 Task: Look for space in Iperó, Brazil from 7th July, 2023 to 15th July, 2023 for 6 adults in price range Rs.15000 to Rs.20000. Place can be entire place with 3 bedrooms having 3 beds and 3 bathrooms. Property type can be house, flat, guest house. Booking option can be shelf check-in. Required host language is Spanish.
Action: Key pressed i<Key.caps_lock>pero,<Key.space><Key.caps_lock>b<Key.caps_lock>razil<Key.enter>
Screenshot: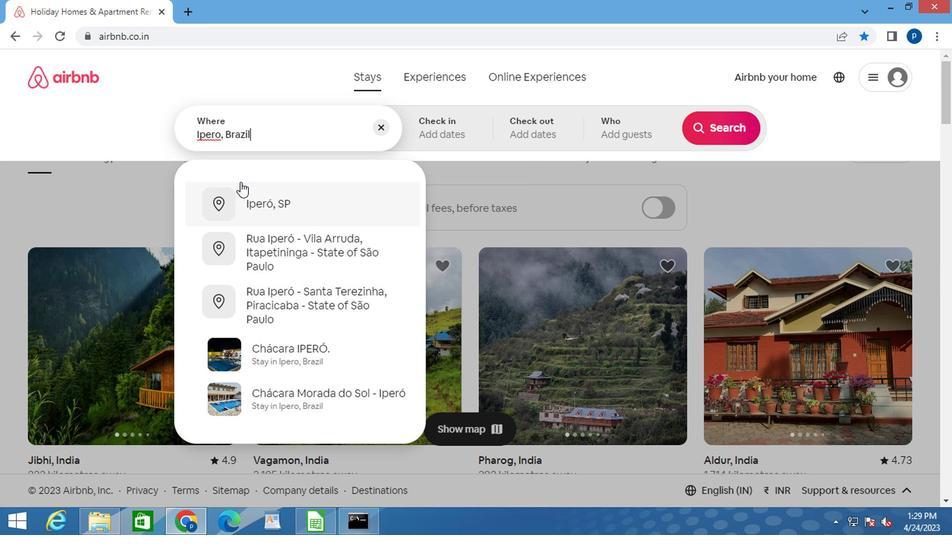 
Action: Mouse moved to (709, 239)
Screenshot: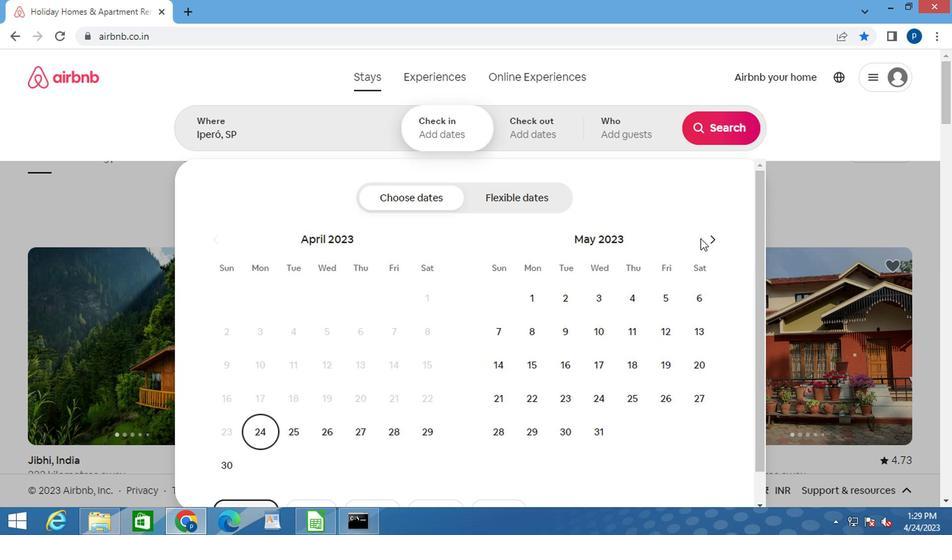 
Action: Mouse pressed left at (709, 239)
Screenshot: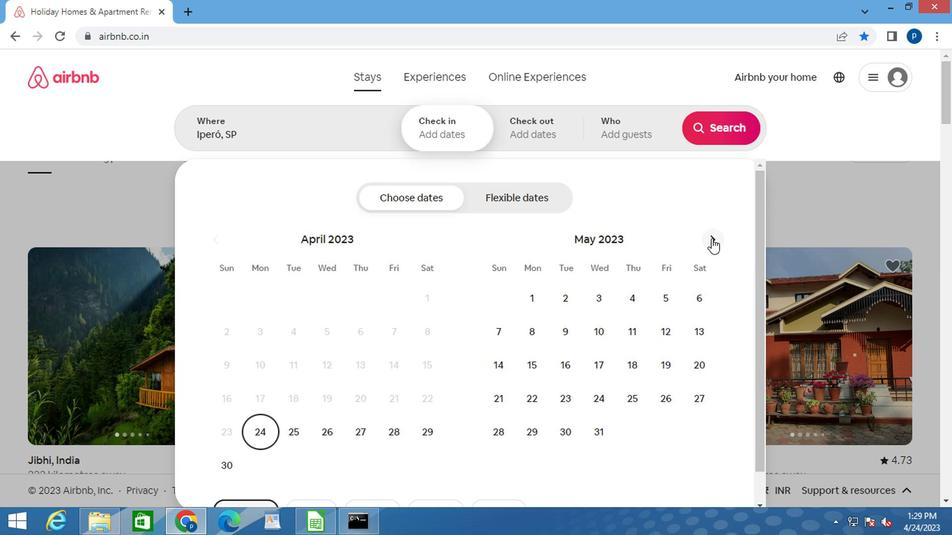 
Action: Mouse moved to (711, 247)
Screenshot: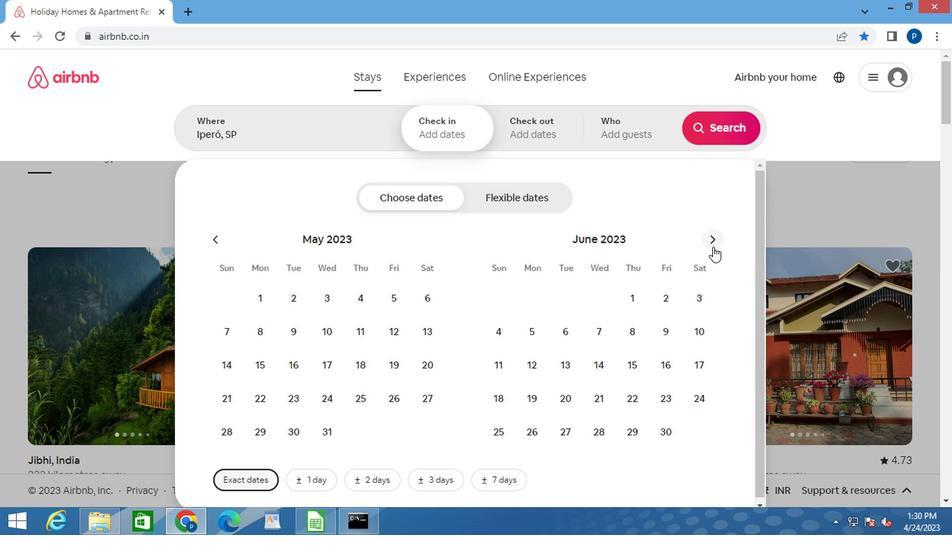 
Action: Mouse pressed left at (711, 247)
Screenshot: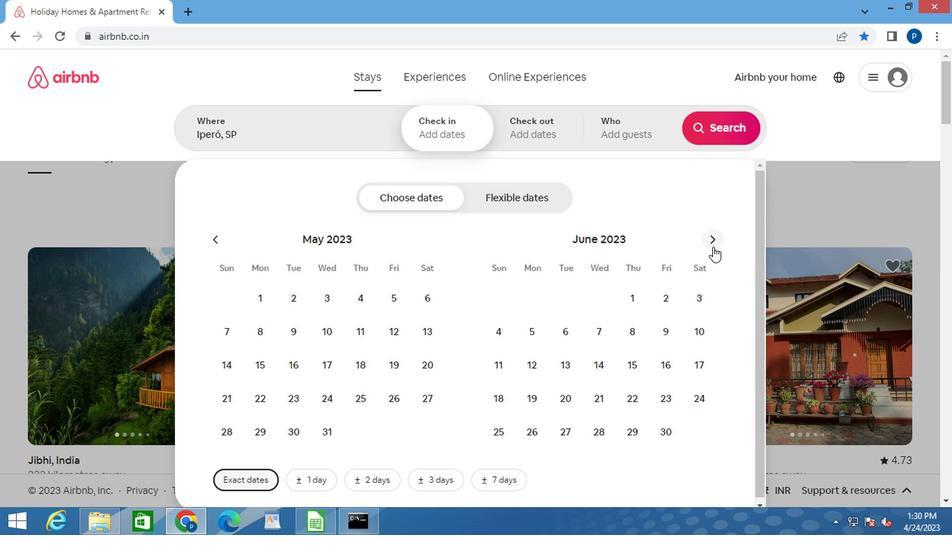 
Action: Mouse moved to (656, 335)
Screenshot: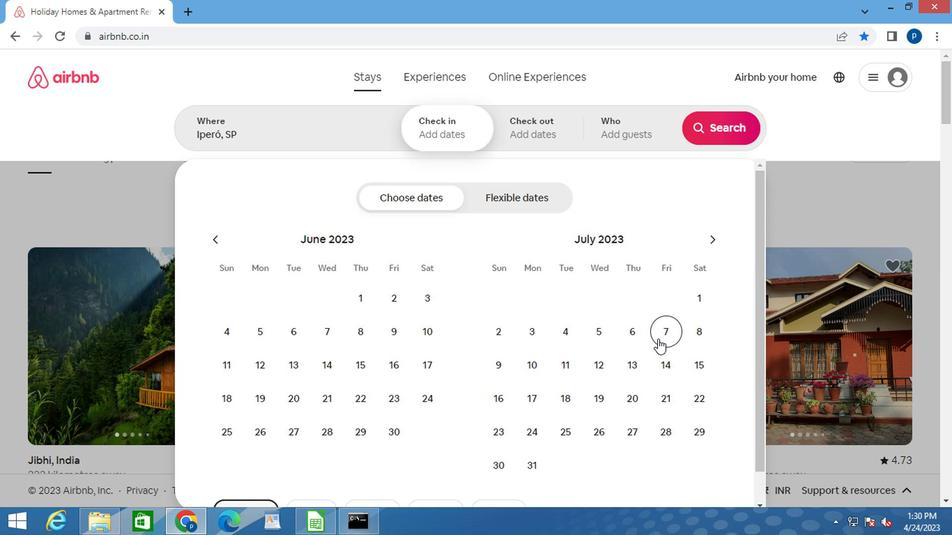 
Action: Mouse pressed left at (656, 335)
Screenshot: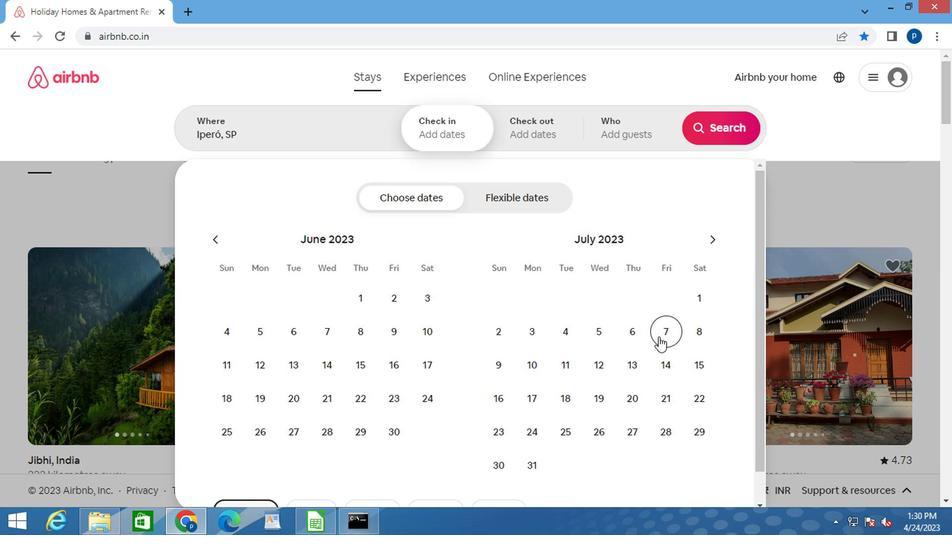 
Action: Mouse moved to (688, 359)
Screenshot: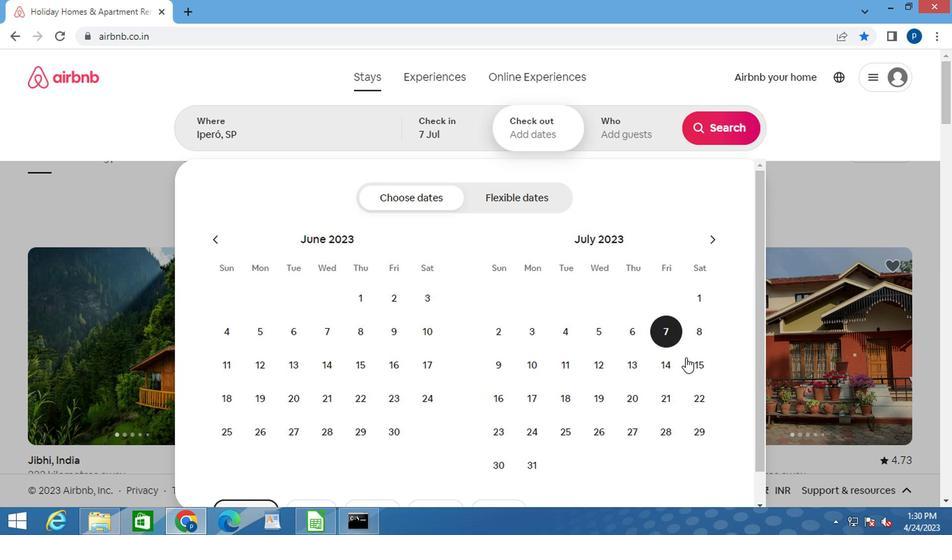 
Action: Mouse pressed left at (688, 359)
Screenshot: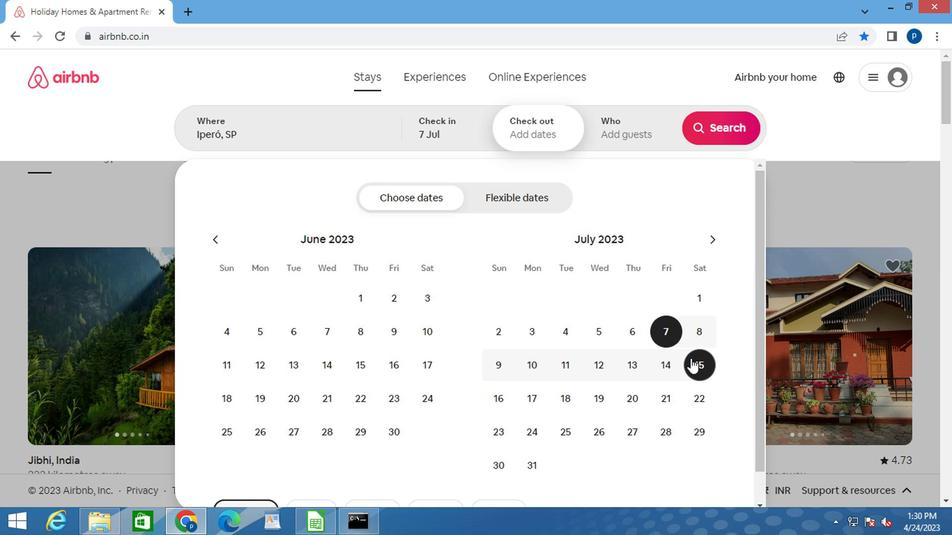 
Action: Mouse moved to (618, 141)
Screenshot: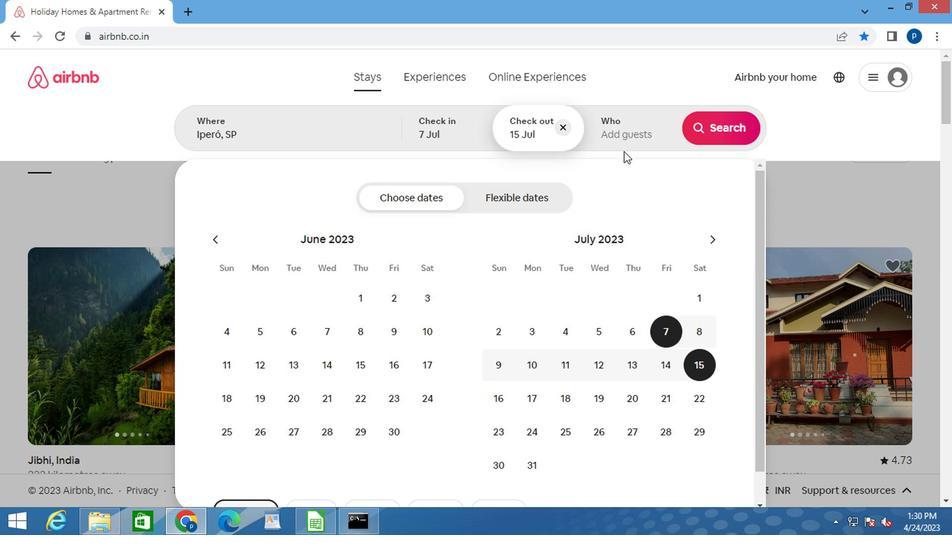 
Action: Mouse pressed left at (618, 141)
Screenshot: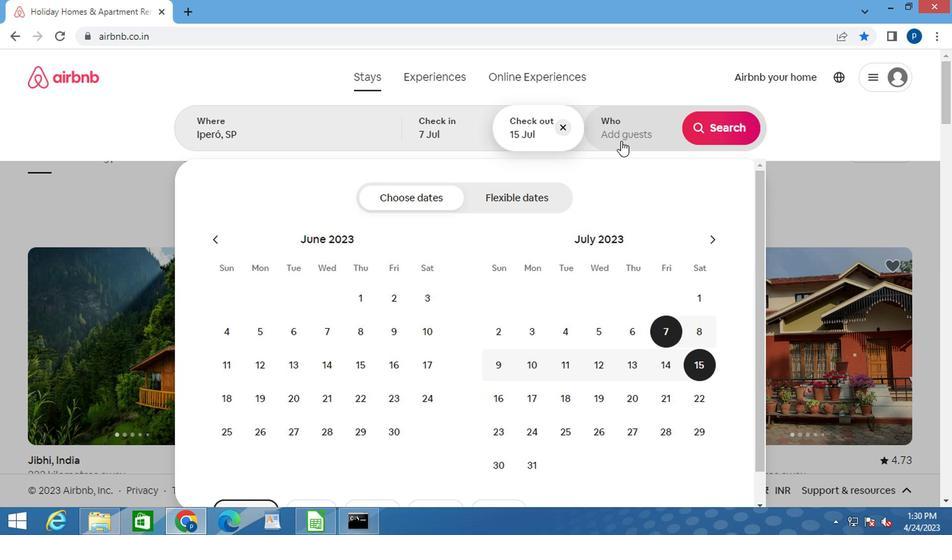 
Action: Mouse moved to (728, 197)
Screenshot: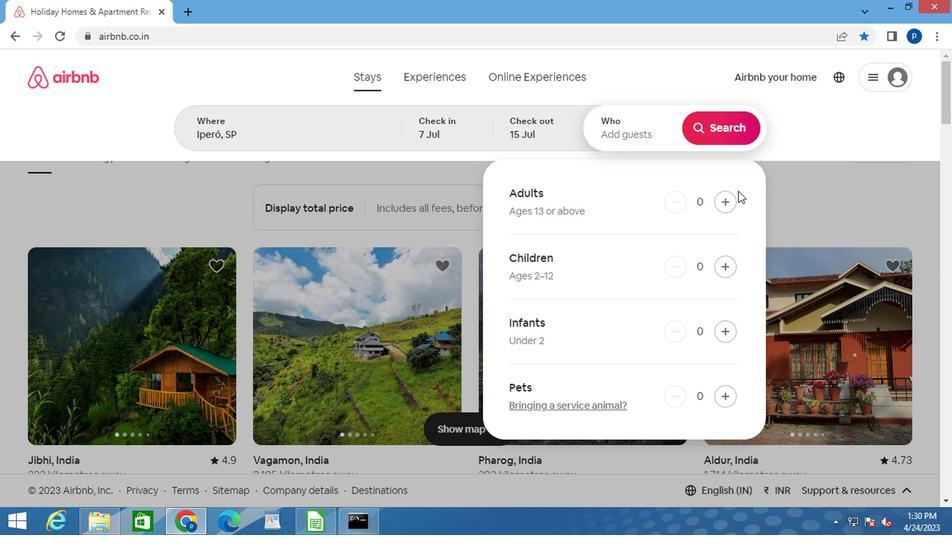 
Action: Mouse pressed left at (728, 197)
Screenshot: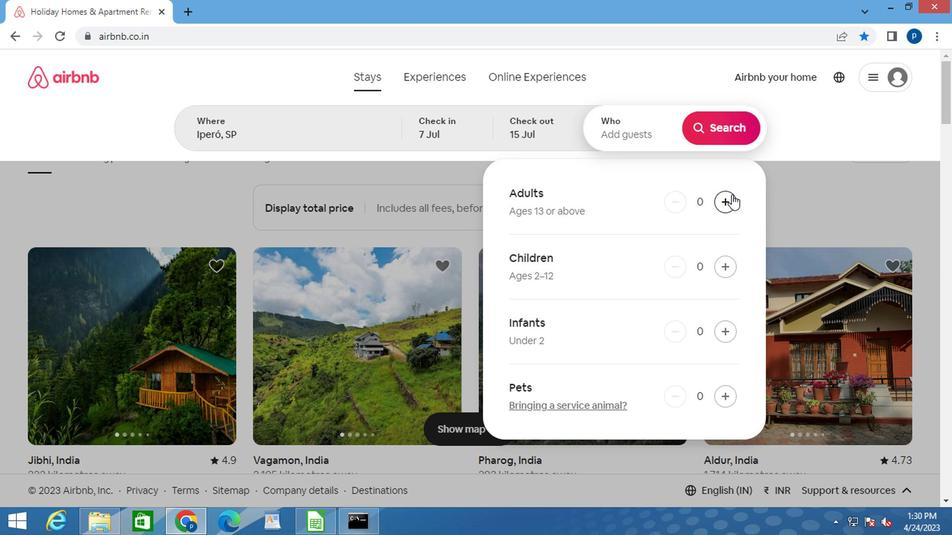 
Action: Mouse pressed left at (728, 197)
Screenshot: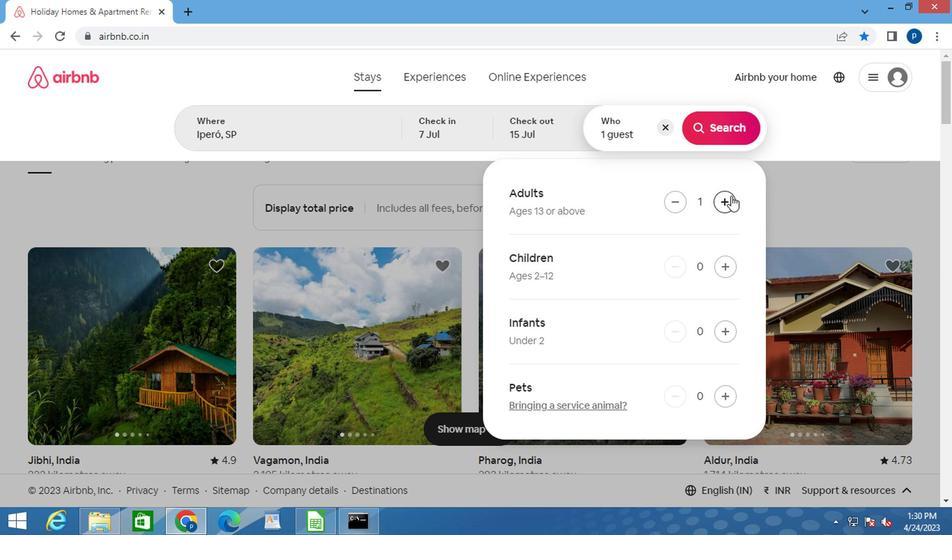 
Action: Mouse pressed left at (728, 197)
Screenshot: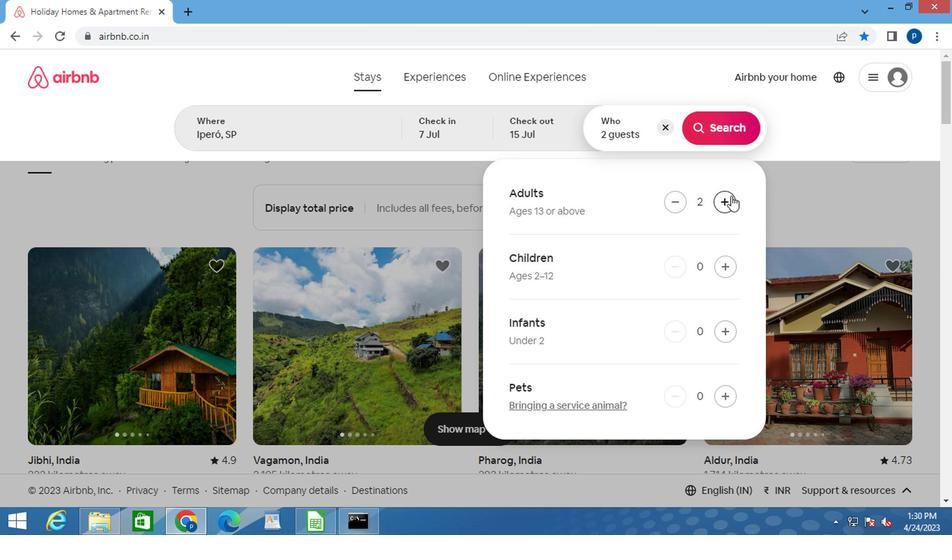 
Action: Mouse pressed left at (728, 197)
Screenshot: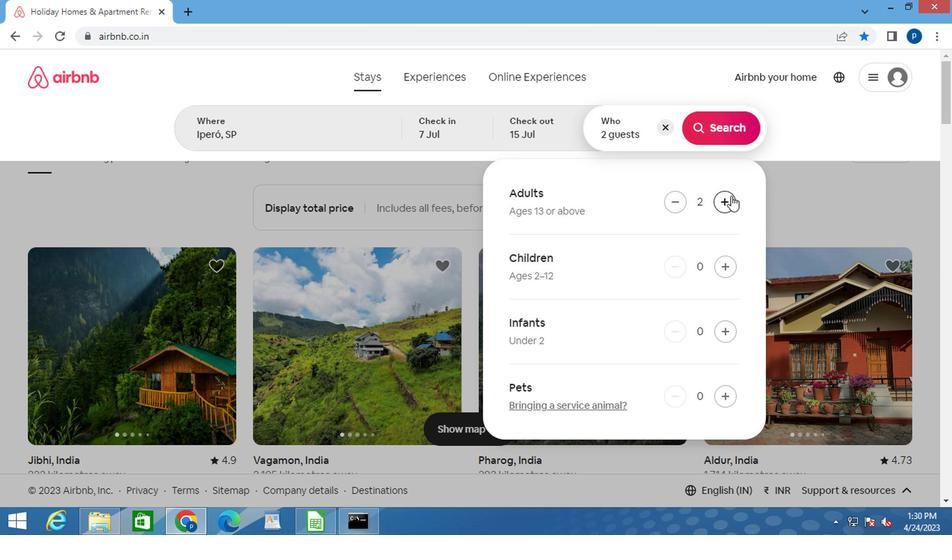
Action: Mouse pressed left at (728, 197)
Screenshot: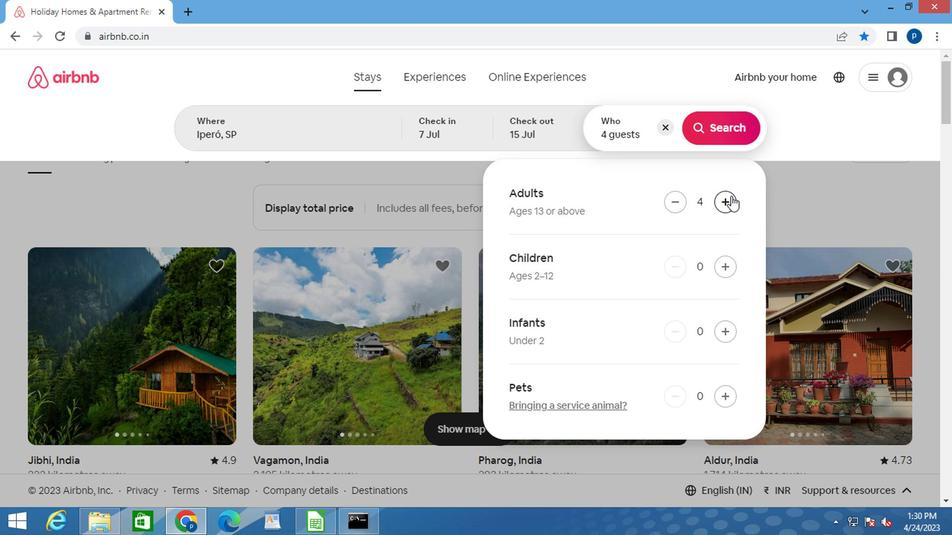 
Action: Mouse pressed left at (728, 197)
Screenshot: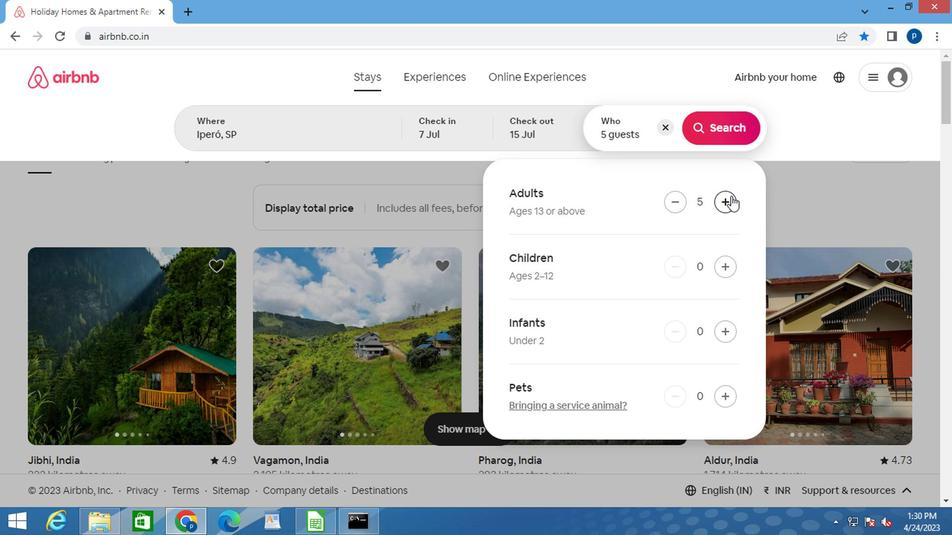 
Action: Mouse moved to (719, 130)
Screenshot: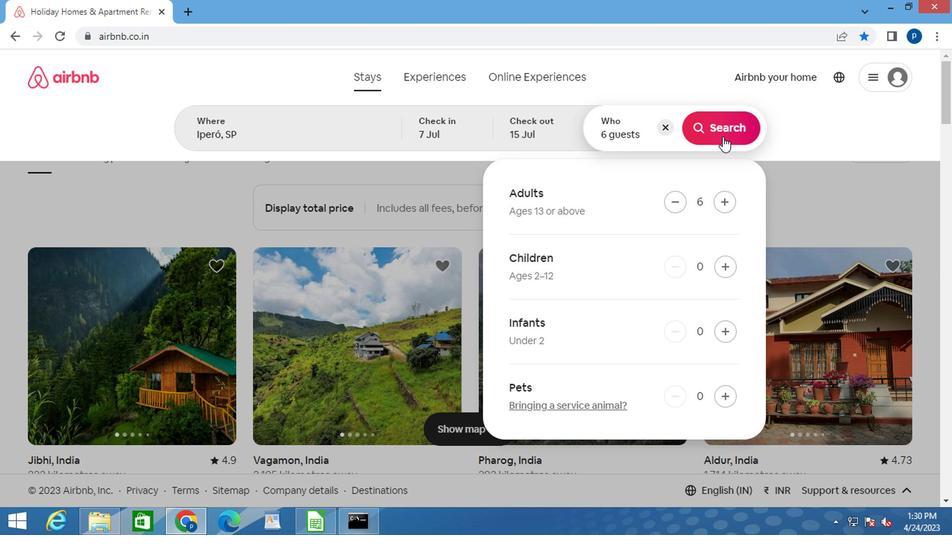
Action: Mouse pressed left at (719, 130)
Screenshot: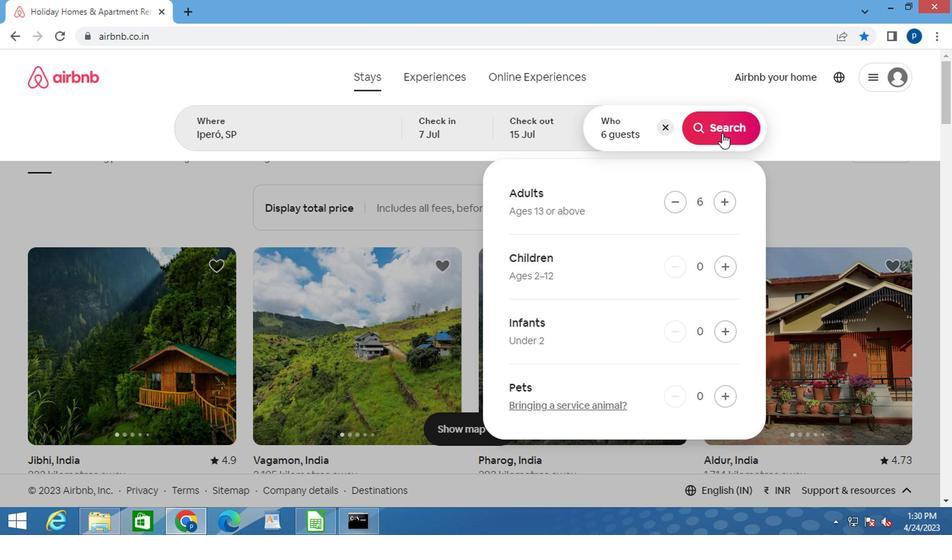 
Action: Mouse moved to (875, 137)
Screenshot: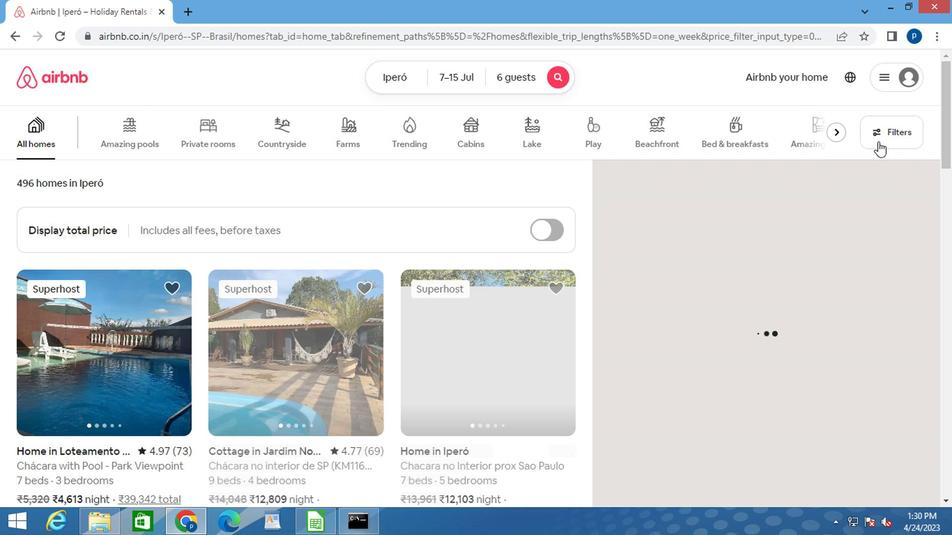 
Action: Mouse pressed left at (875, 137)
Screenshot: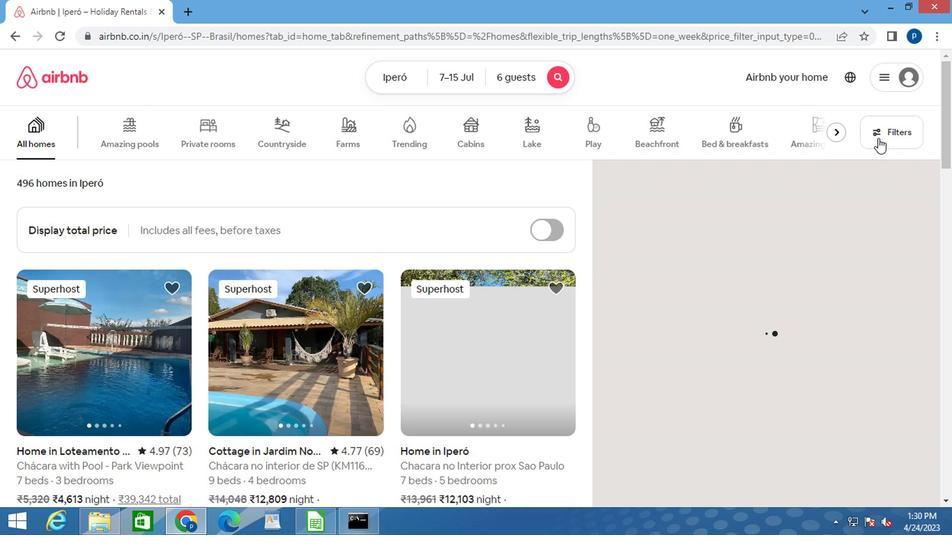
Action: Mouse moved to (273, 303)
Screenshot: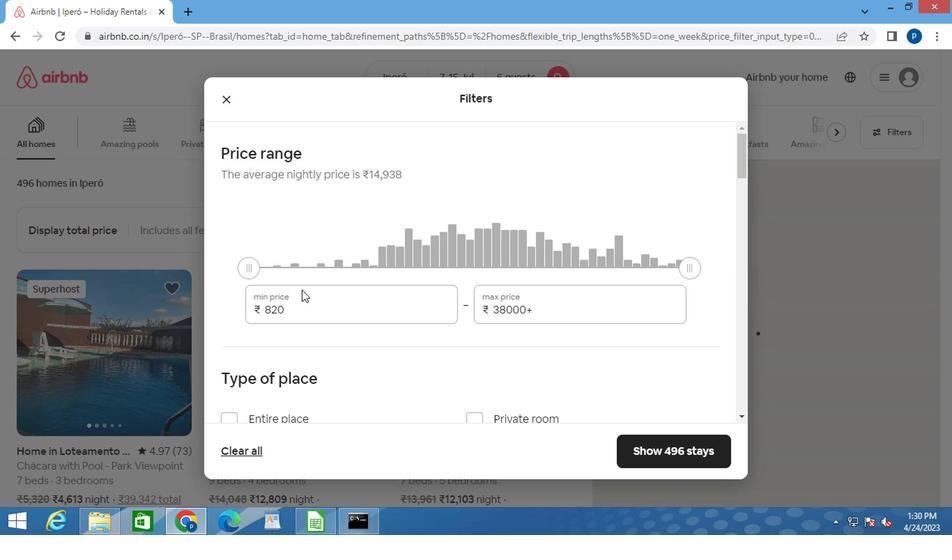 
Action: Mouse pressed left at (273, 303)
Screenshot: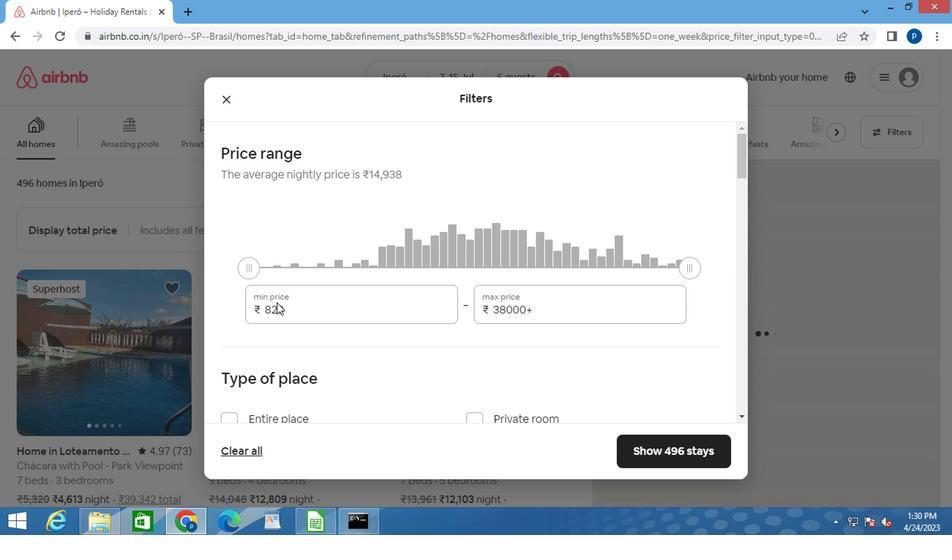 
Action: Mouse pressed left at (273, 303)
Screenshot: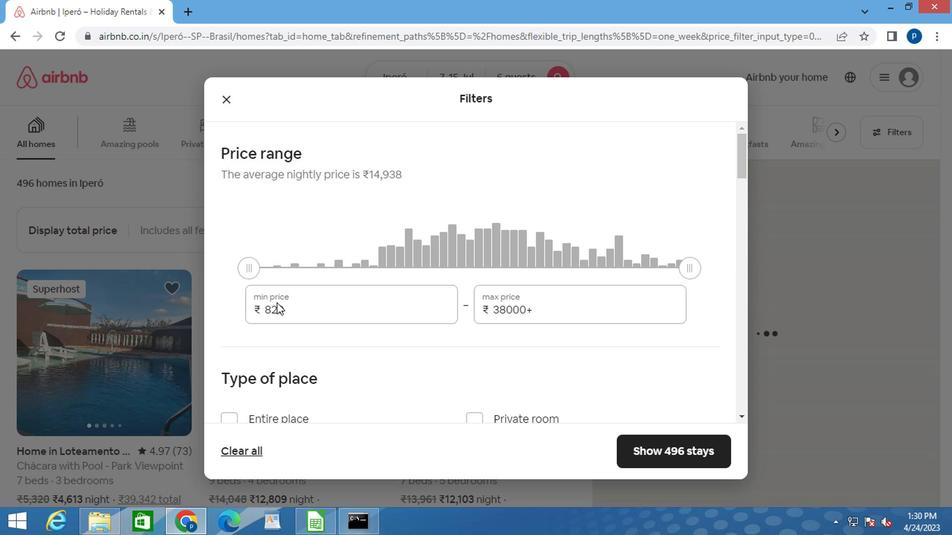
Action: Mouse pressed left at (273, 303)
Screenshot: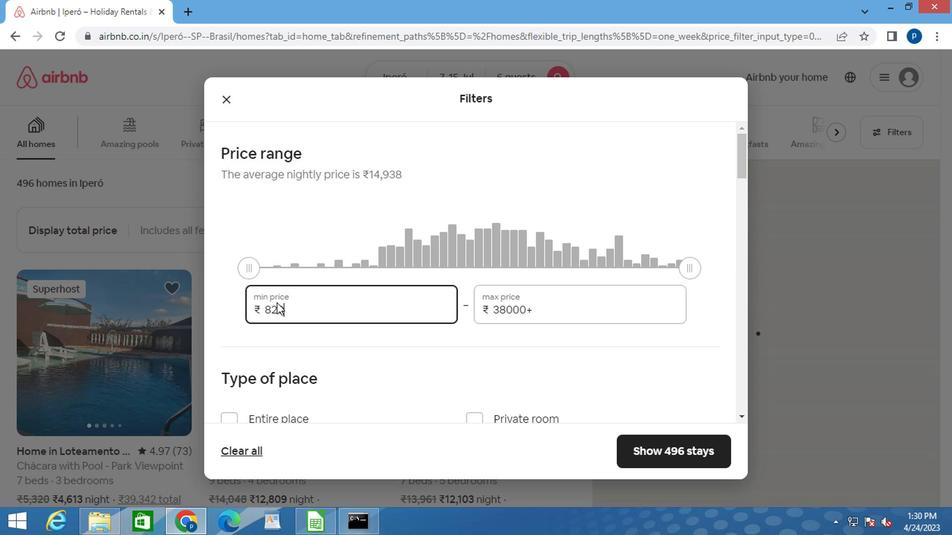 
Action: Mouse moved to (276, 311)
Screenshot: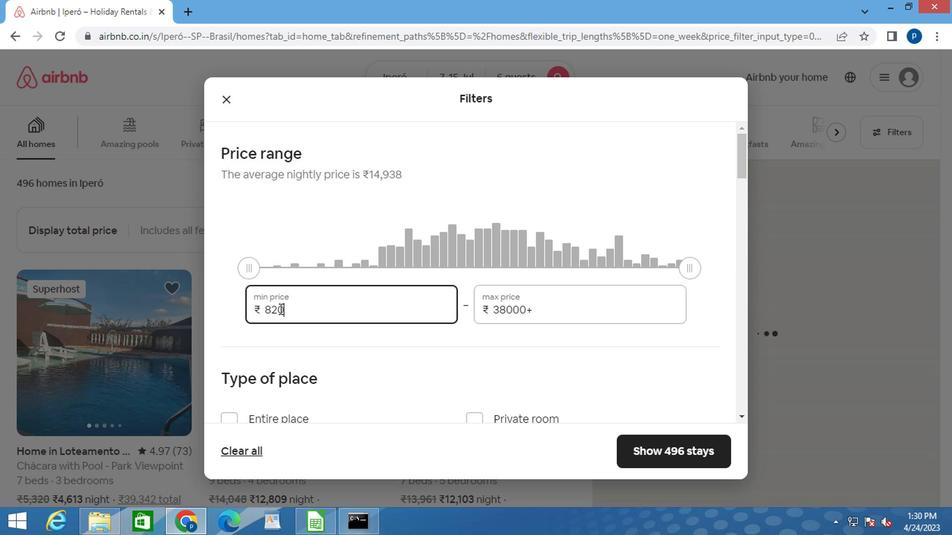 
Action: Mouse pressed left at (276, 311)
Screenshot: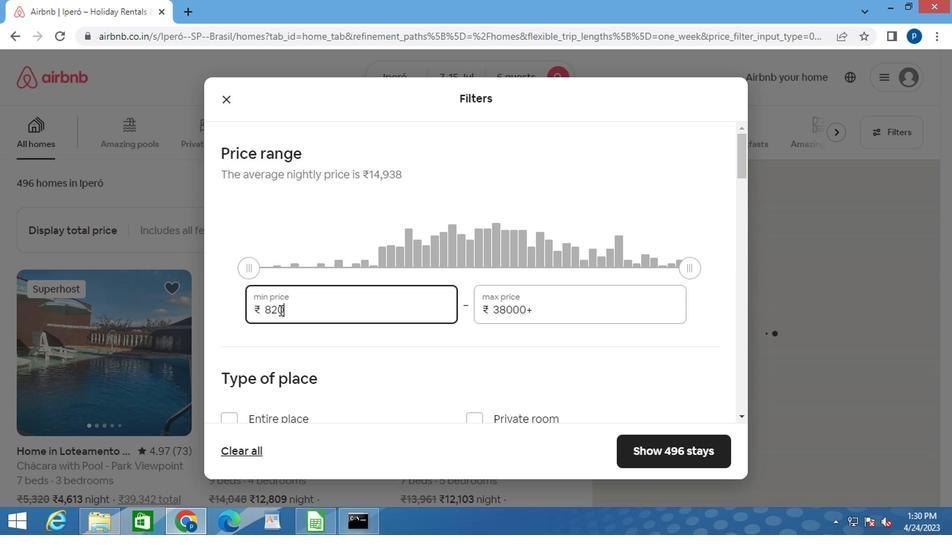 
Action: Mouse pressed left at (276, 311)
Screenshot: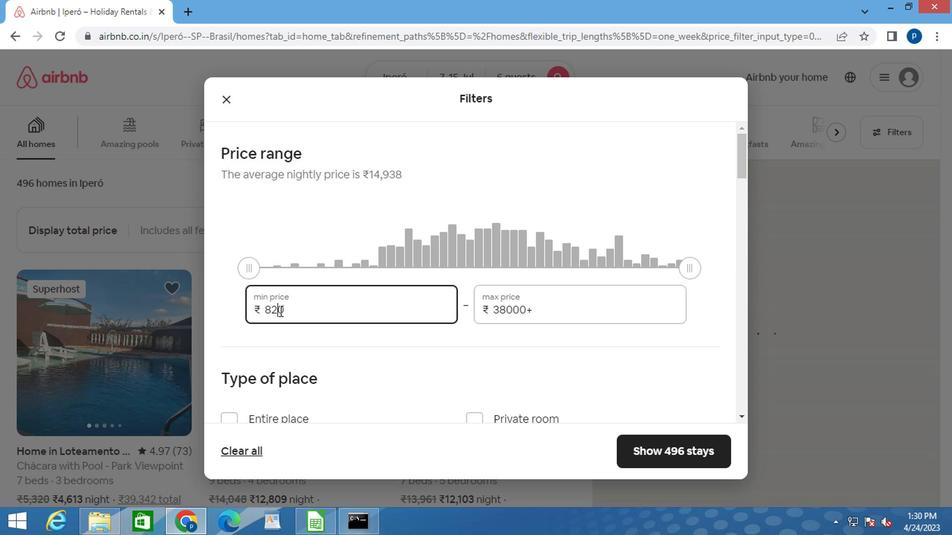 
Action: Key pressed 15000<Key.tab>20000
Screenshot: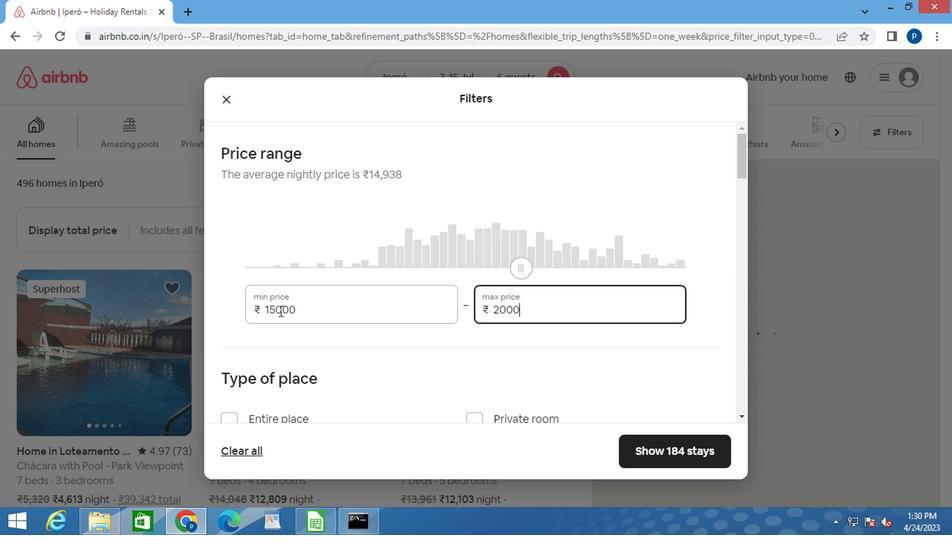 
Action: Mouse moved to (357, 358)
Screenshot: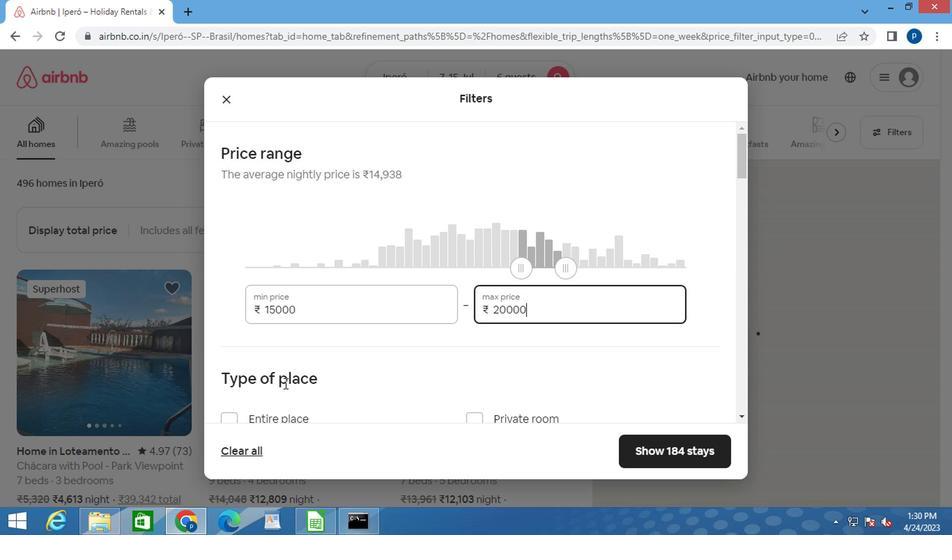 
Action: Mouse scrolled (357, 358) with delta (0, 0)
Screenshot: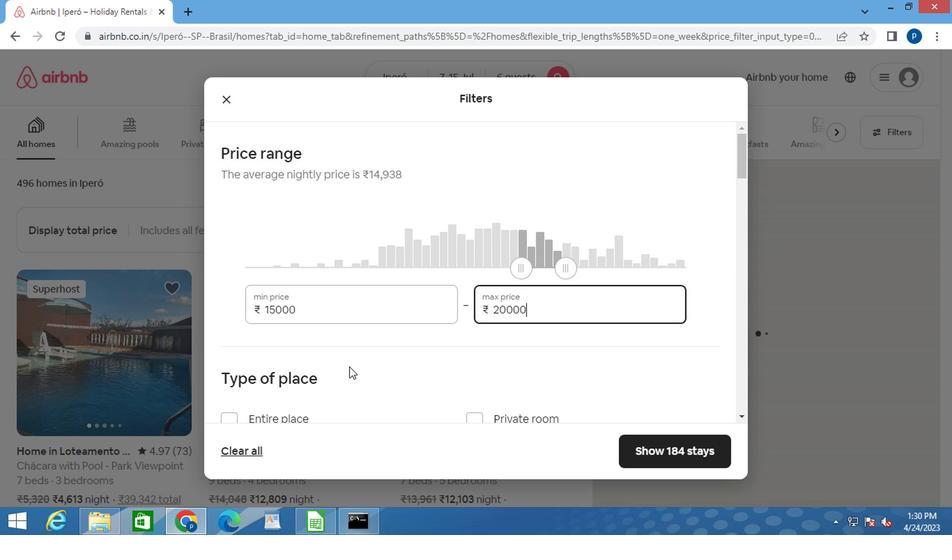 
Action: Mouse moved to (341, 344)
Screenshot: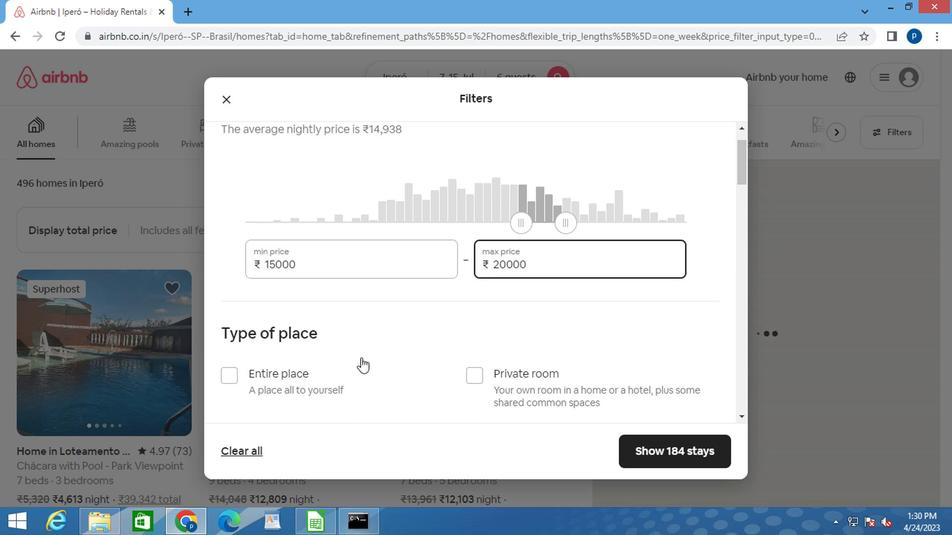 
Action: Mouse scrolled (341, 343) with delta (0, 0)
Screenshot: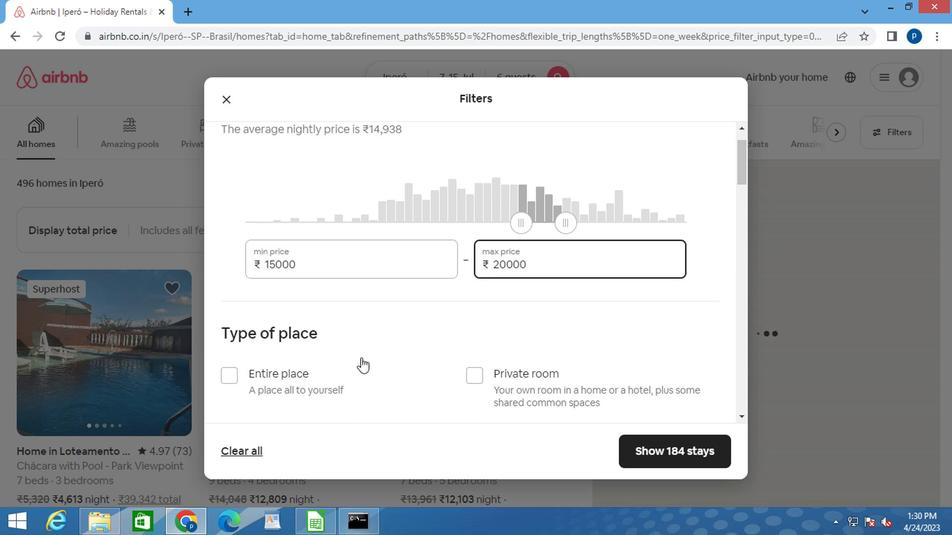 
Action: Mouse moved to (227, 281)
Screenshot: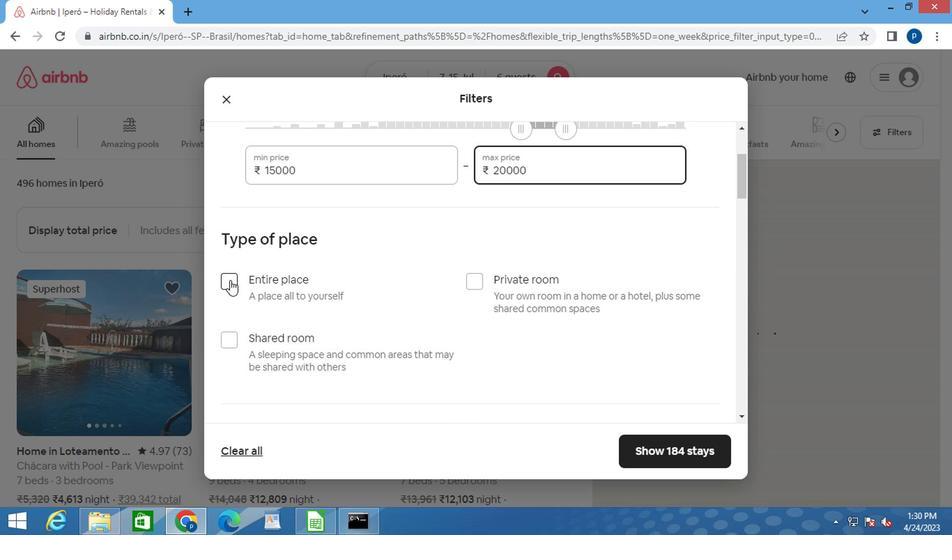 
Action: Mouse pressed left at (227, 281)
Screenshot: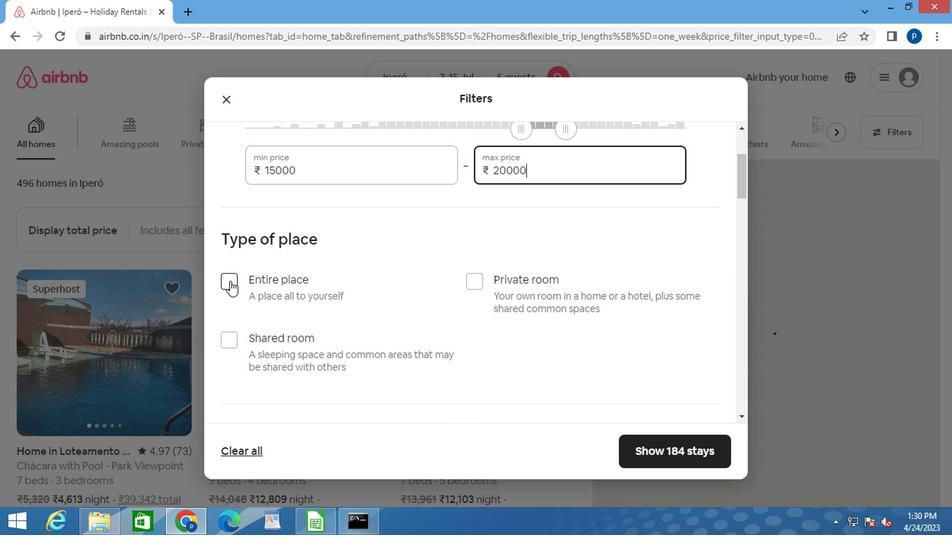 
Action: Mouse moved to (282, 295)
Screenshot: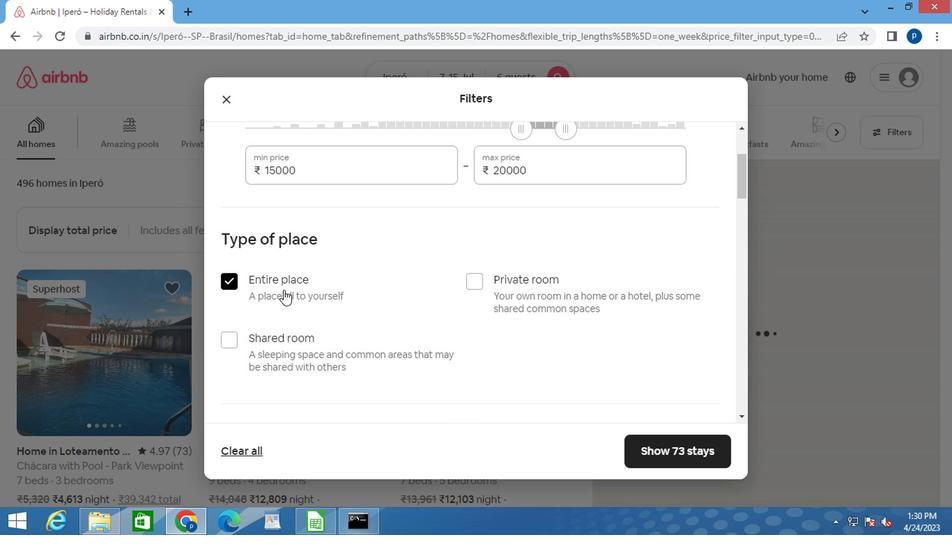 
Action: Mouse scrolled (282, 294) with delta (0, 0)
Screenshot: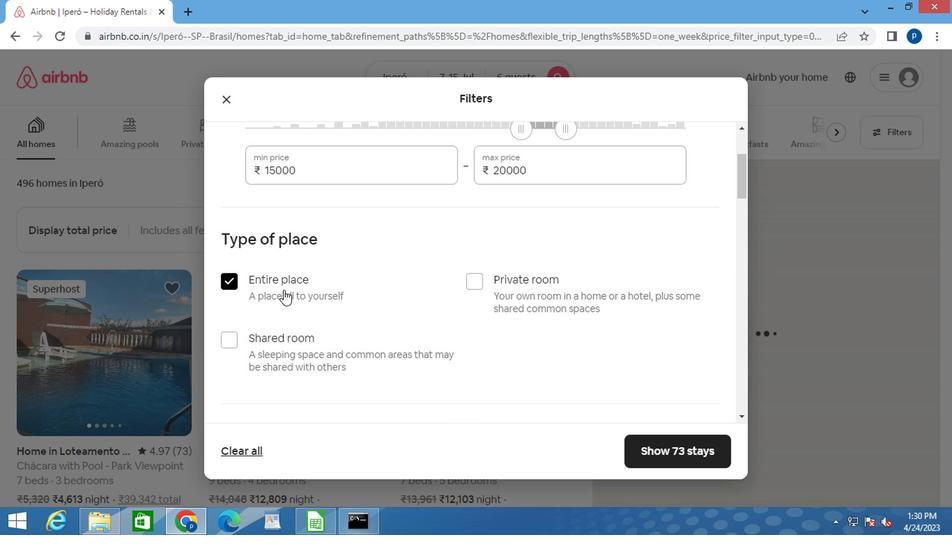 
Action: Mouse moved to (282, 297)
Screenshot: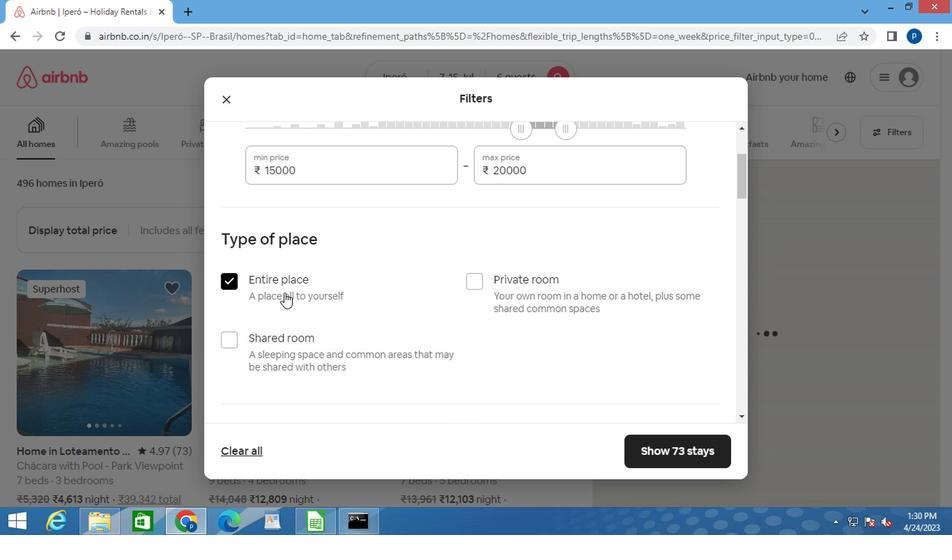 
Action: Mouse scrolled (282, 296) with delta (0, 0)
Screenshot: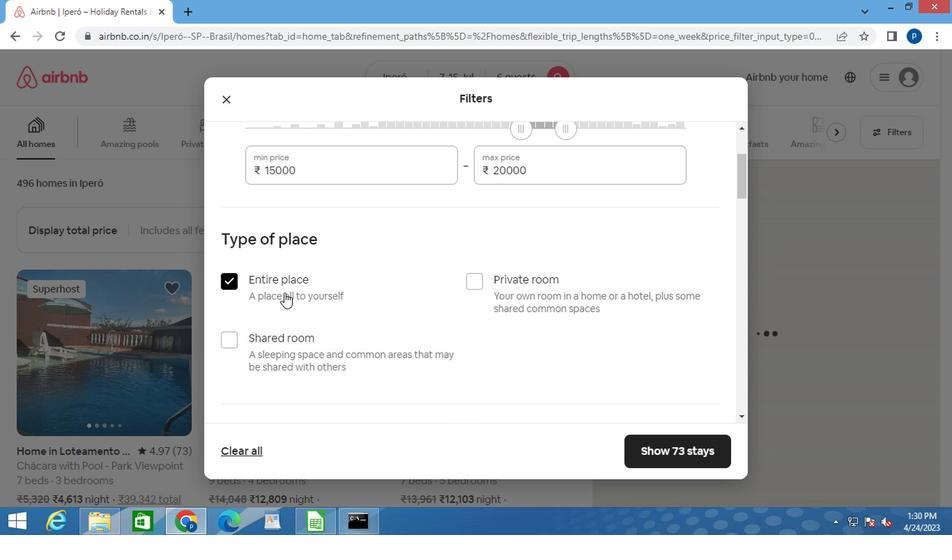
Action: Mouse moved to (402, 361)
Screenshot: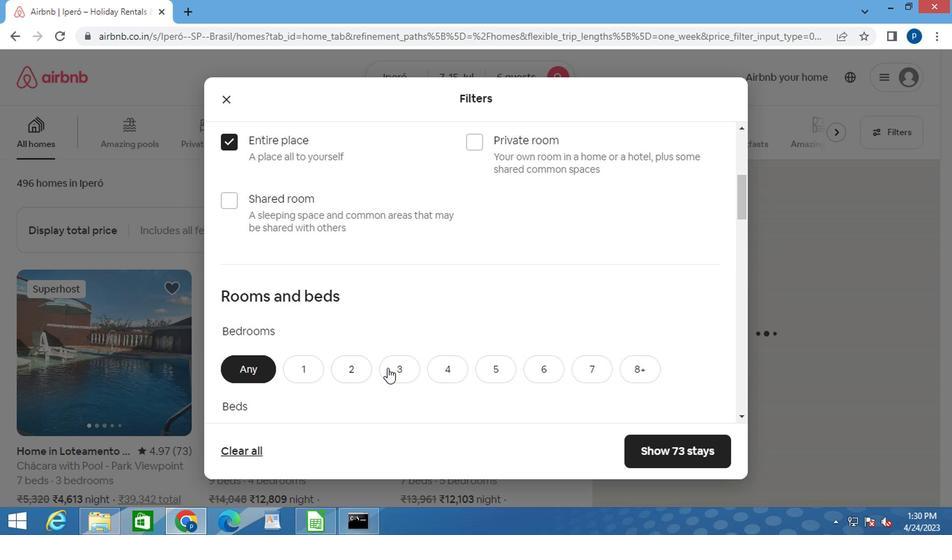 
Action: Mouse scrolled (402, 360) with delta (0, 0)
Screenshot: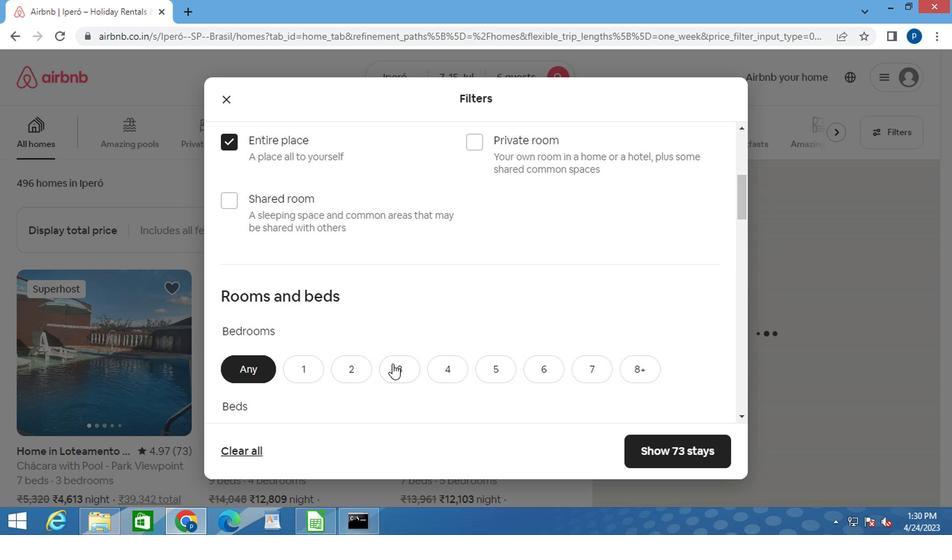 
Action: Mouse scrolled (402, 360) with delta (0, 0)
Screenshot: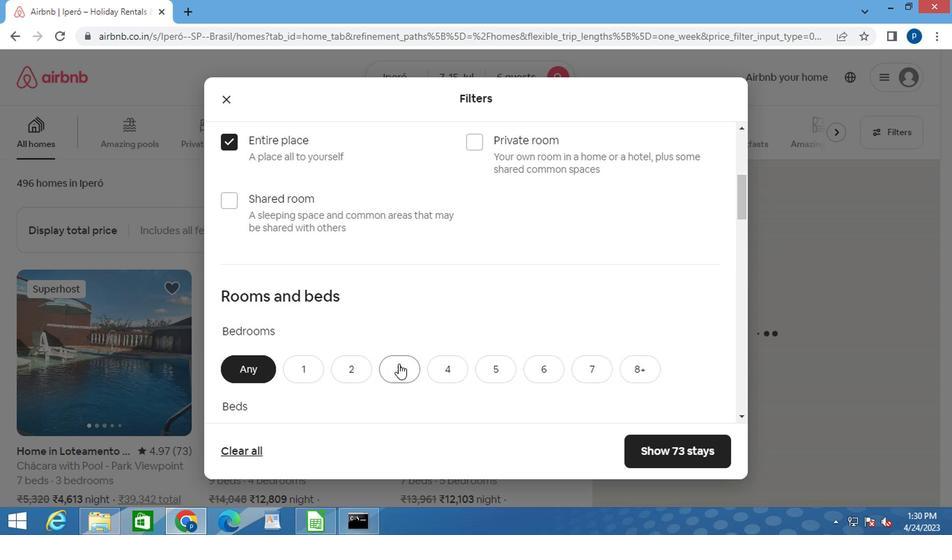 
Action: Mouse moved to (403, 358)
Screenshot: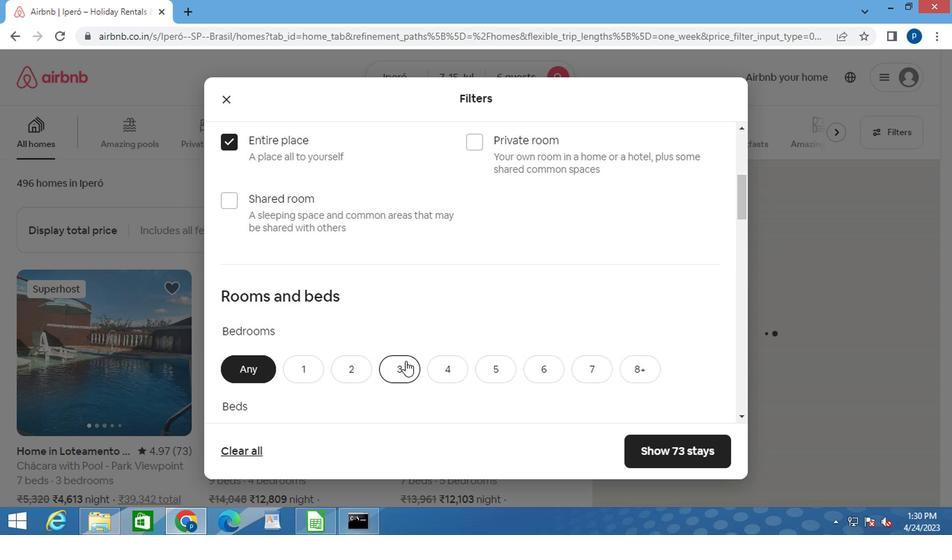 
Action: Mouse scrolled (403, 359) with delta (0, 0)
Screenshot: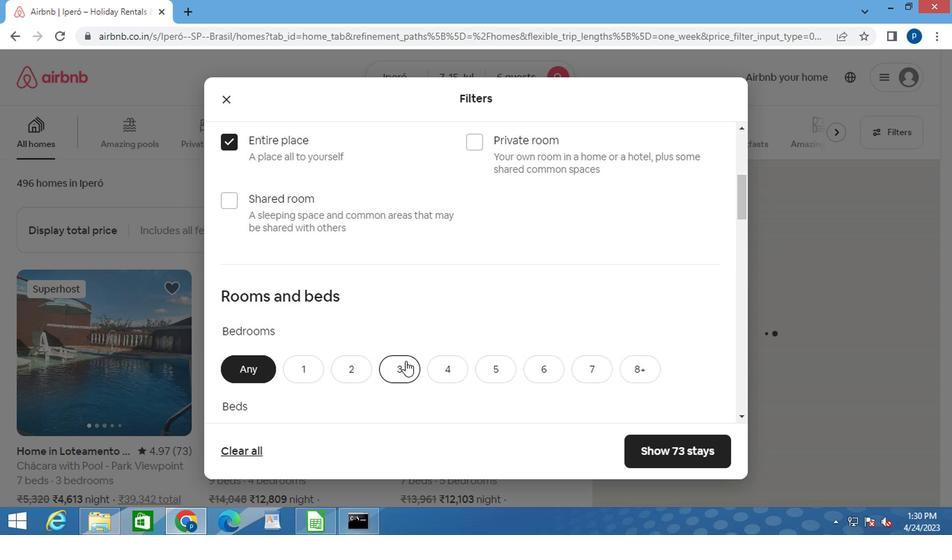
Action: Mouse moved to (400, 289)
Screenshot: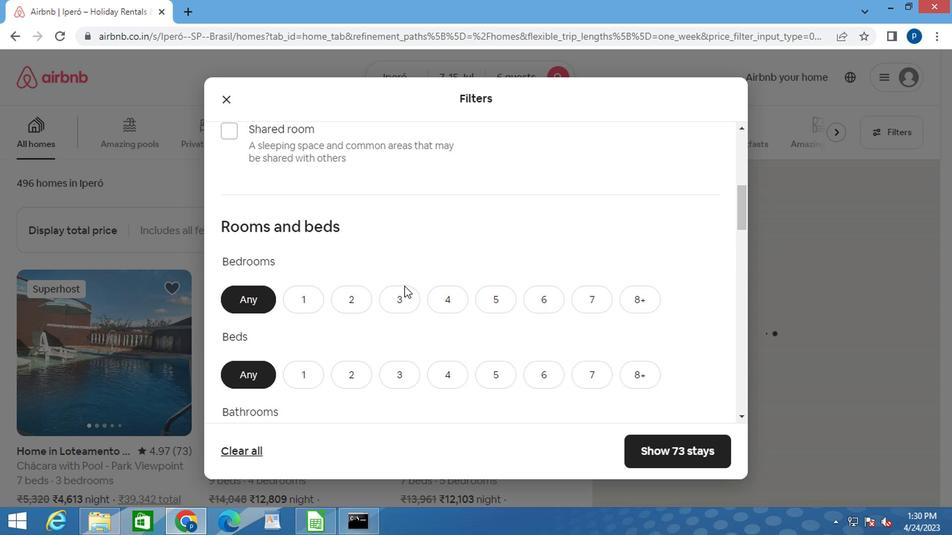 
Action: Mouse pressed left at (400, 289)
Screenshot: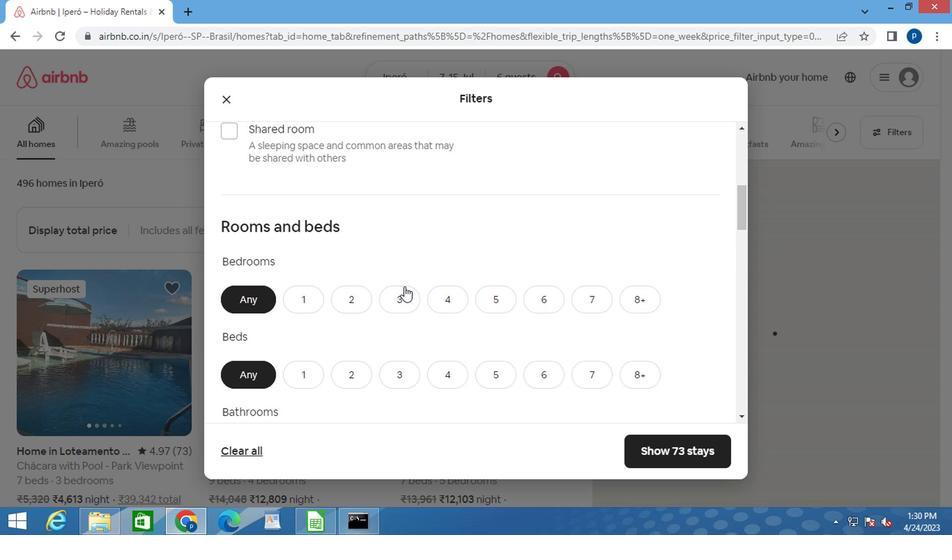 
Action: Mouse moved to (399, 289)
Screenshot: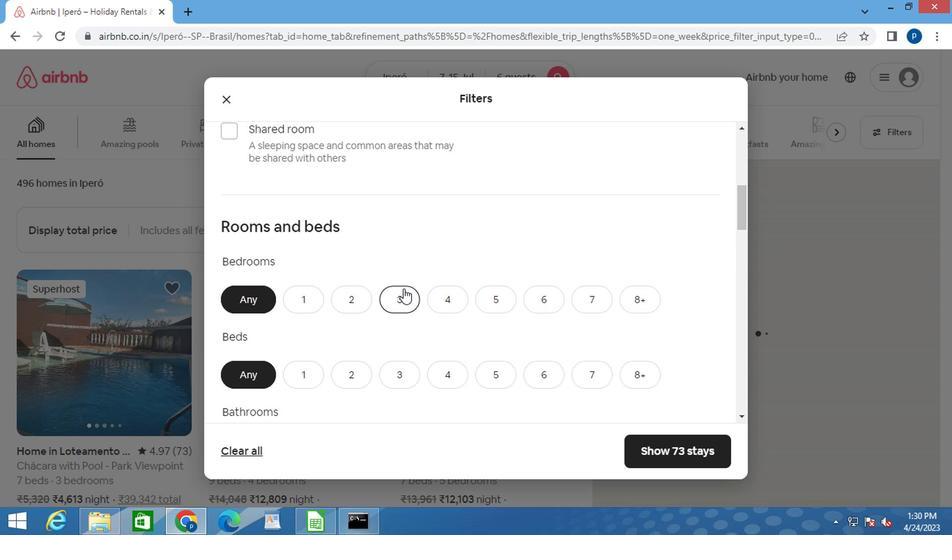 
Action: Mouse scrolled (399, 288) with delta (0, 0)
Screenshot: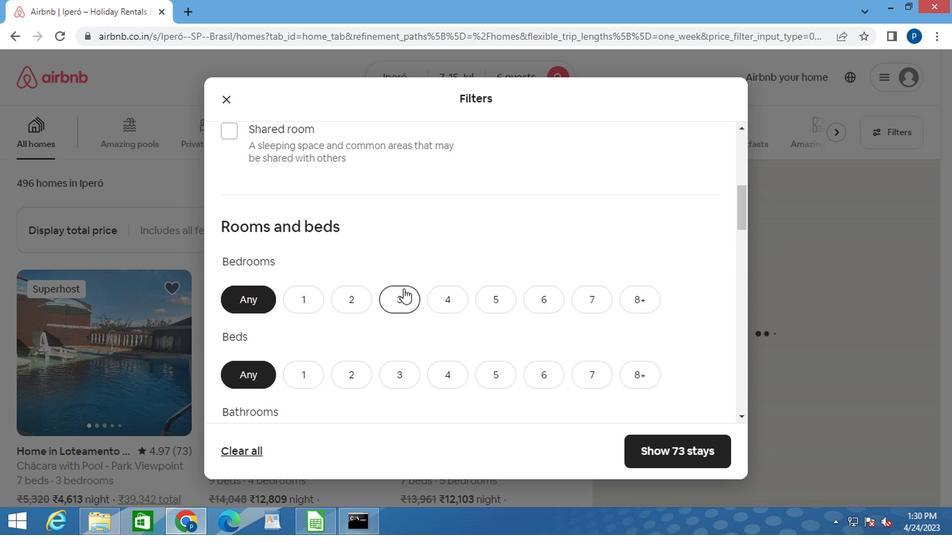 
Action: Mouse moved to (397, 296)
Screenshot: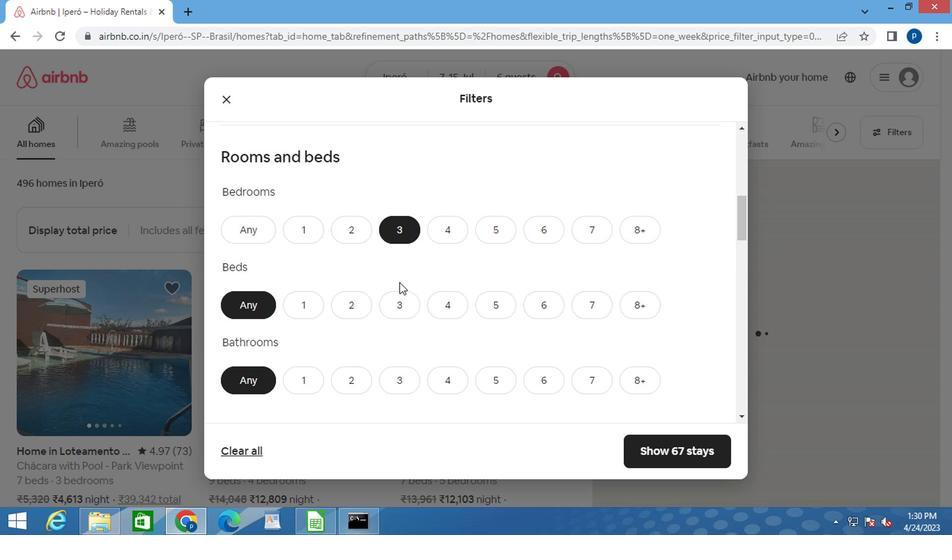 
Action: Mouse pressed left at (397, 296)
Screenshot: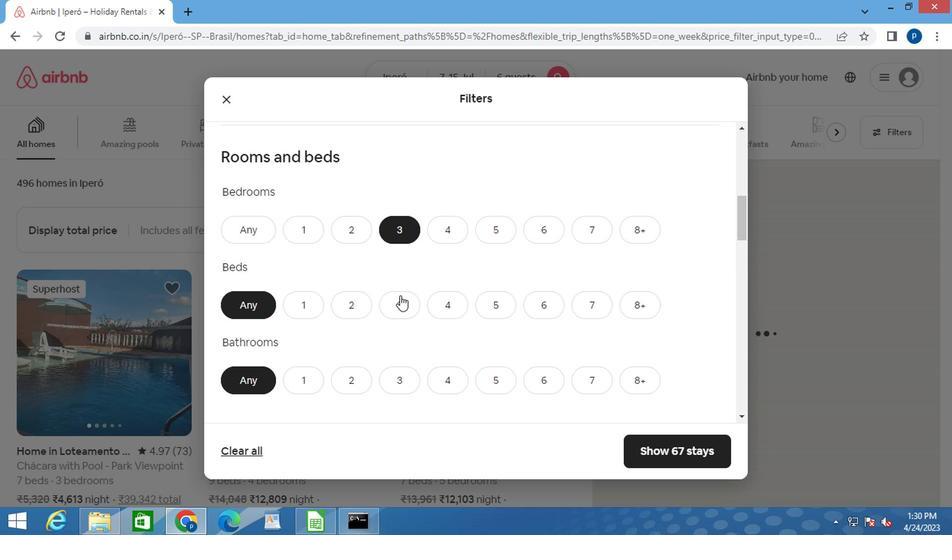 
Action: Mouse moved to (398, 297)
Screenshot: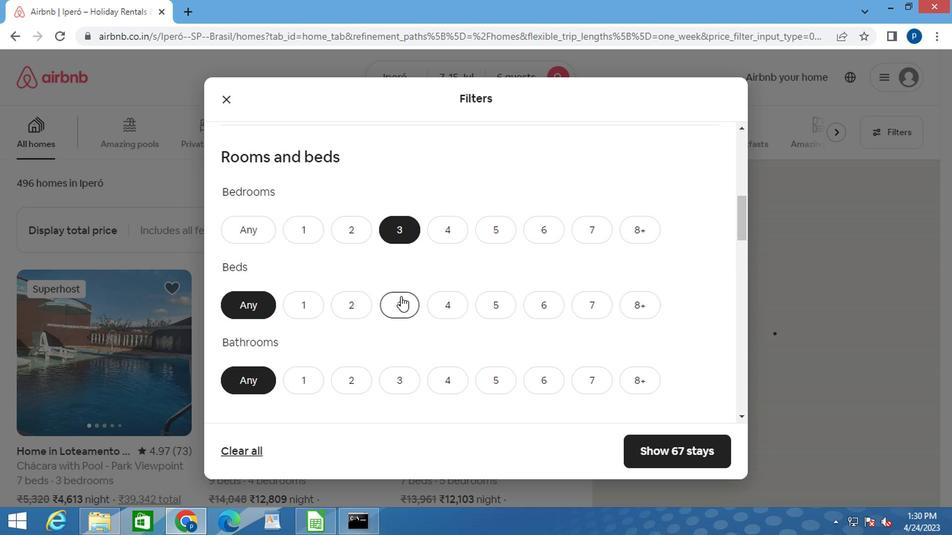 
Action: Mouse scrolled (398, 296) with delta (0, 0)
Screenshot: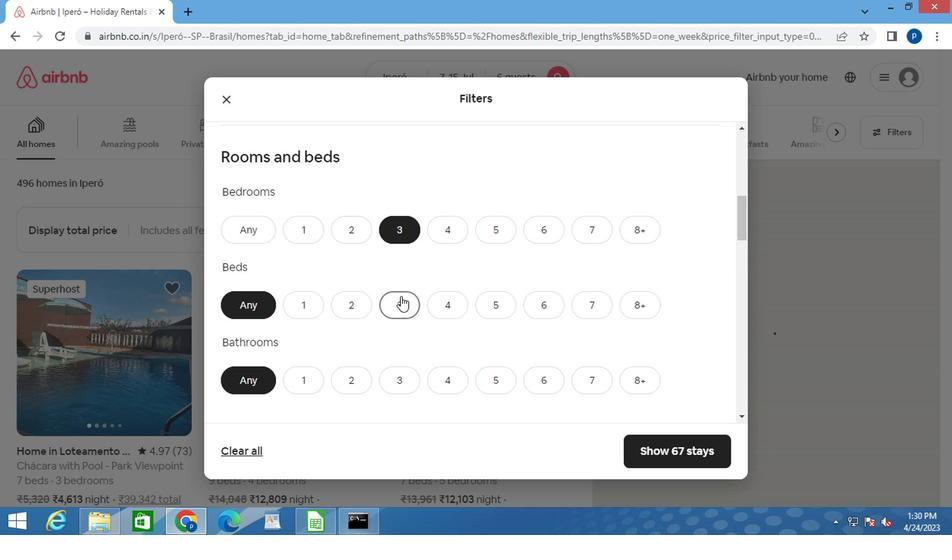 
Action: Mouse scrolled (398, 296) with delta (0, 0)
Screenshot: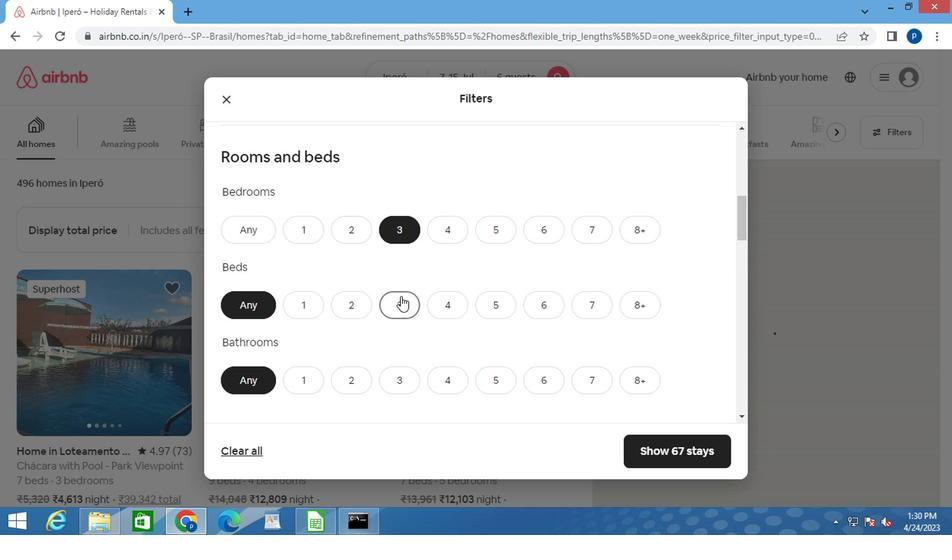 
Action: Mouse moved to (391, 244)
Screenshot: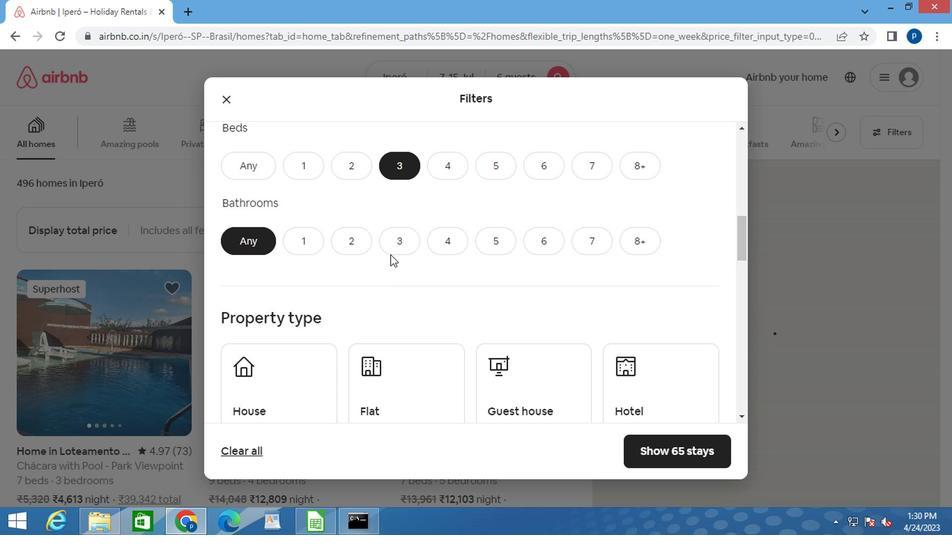 
Action: Mouse pressed left at (391, 244)
Screenshot: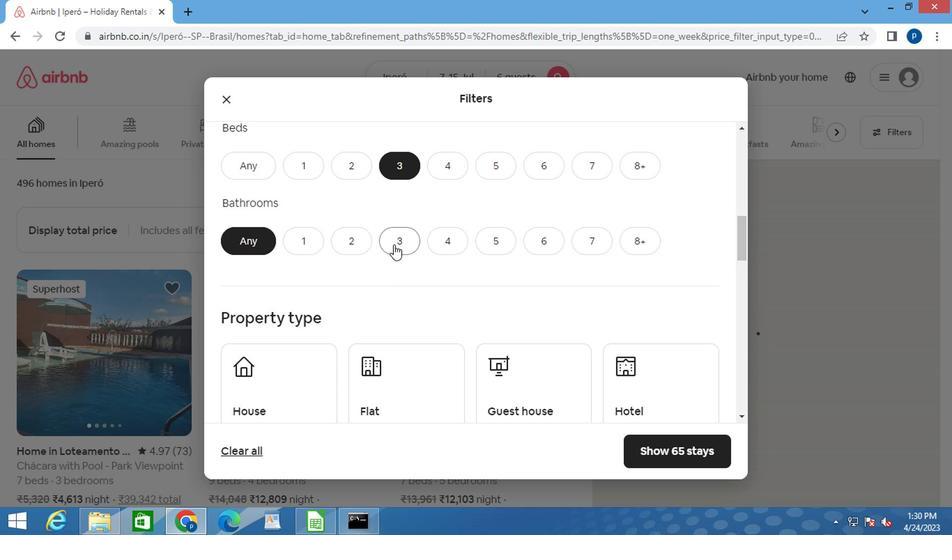 
Action: Mouse moved to (391, 243)
Screenshot: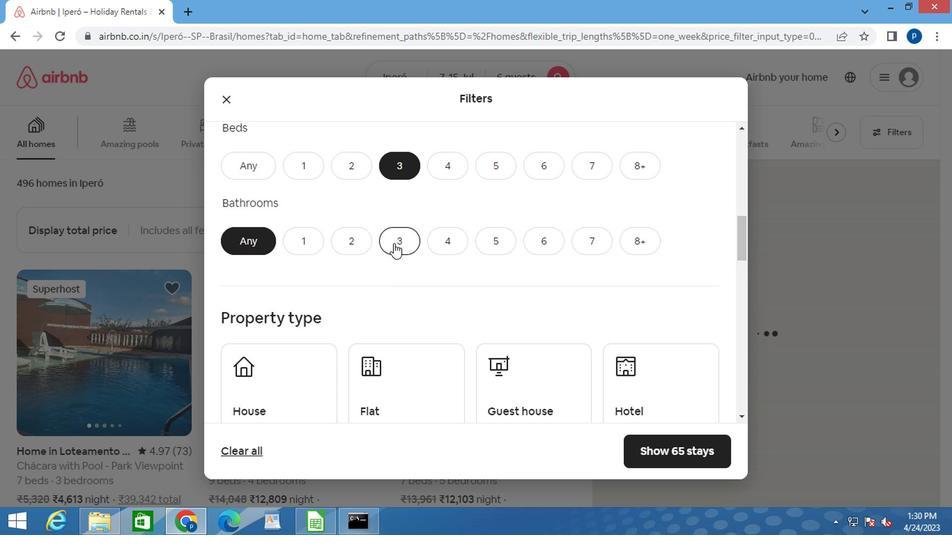 
Action: Mouse scrolled (391, 242) with delta (0, 0)
Screenshot: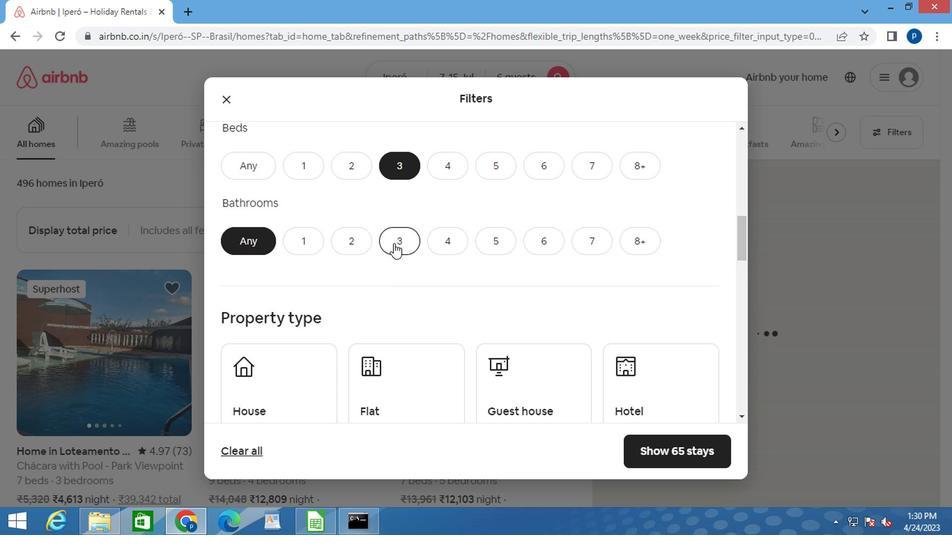 
Action: Mouse scrolled (391, 242) with delta (0, 0)
Screenshot: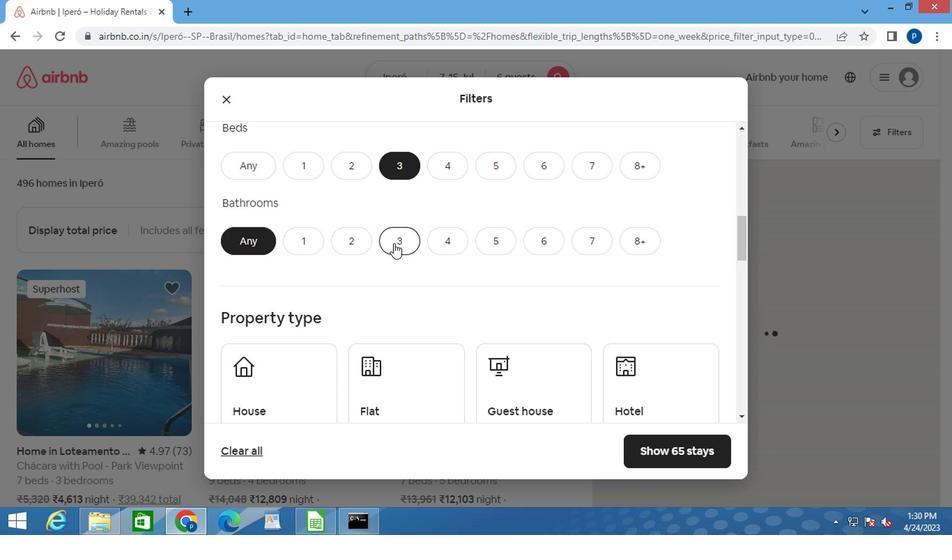 
Action: Mouse moved to (285, 235)
Screenshot: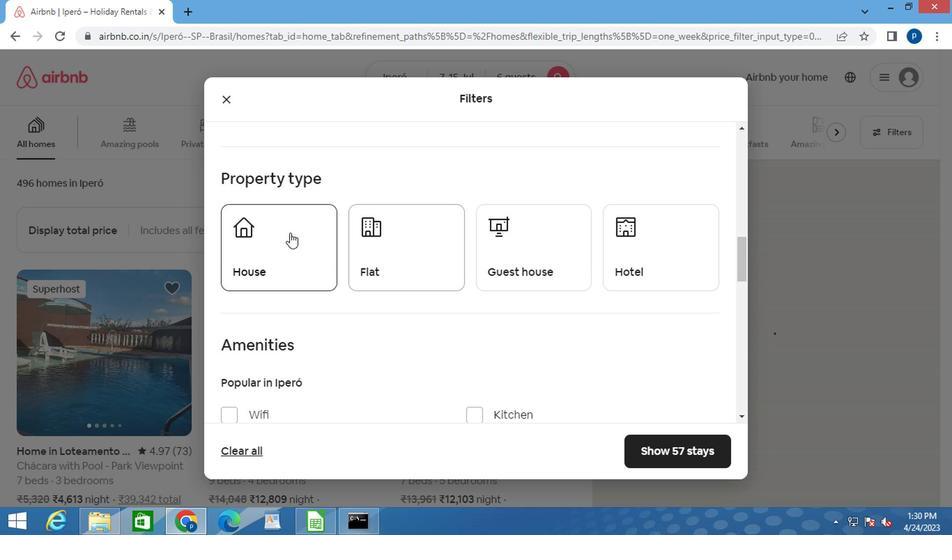 
Action: Mouse pressed left at (285, 235)
Screenshot: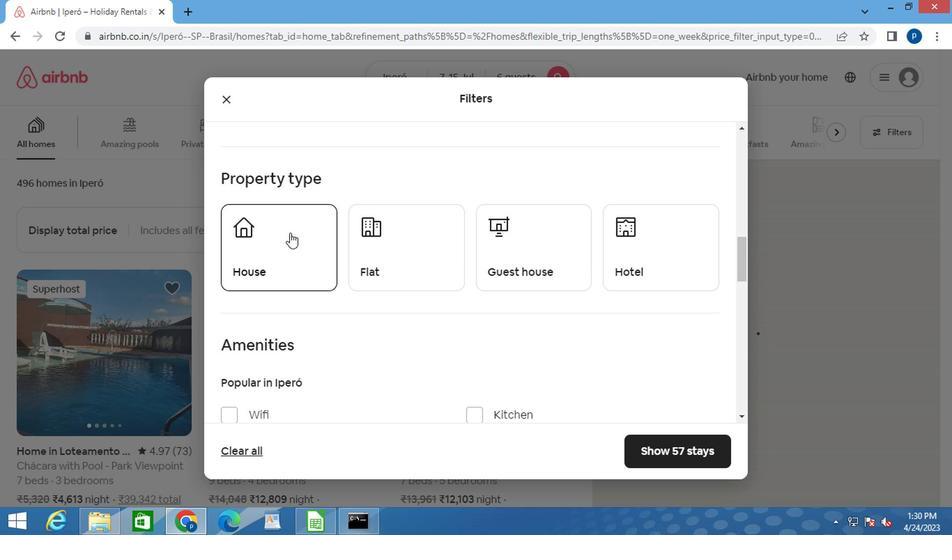 
Action: Mouse moved to (415, 255)
Screenshot: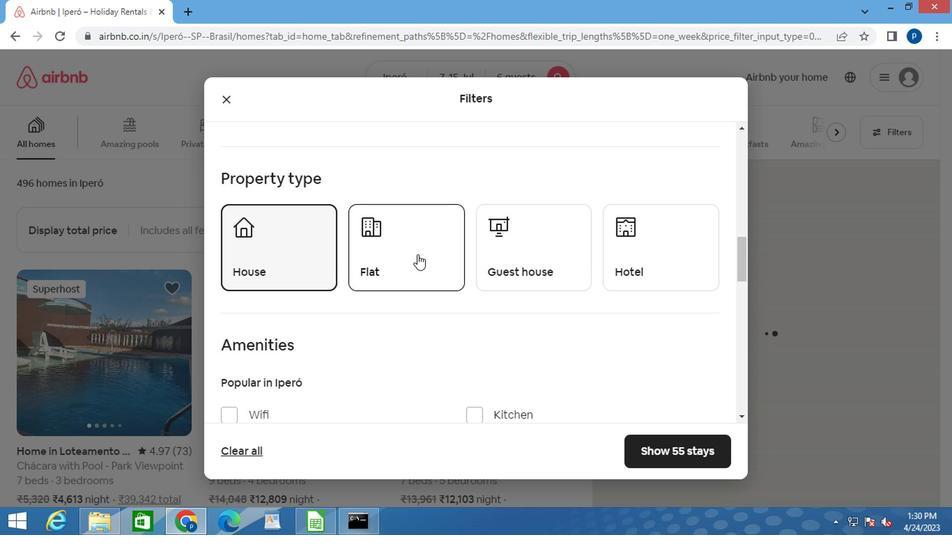 
Action: Mouse pressed left at (415, 255)
Screenshot: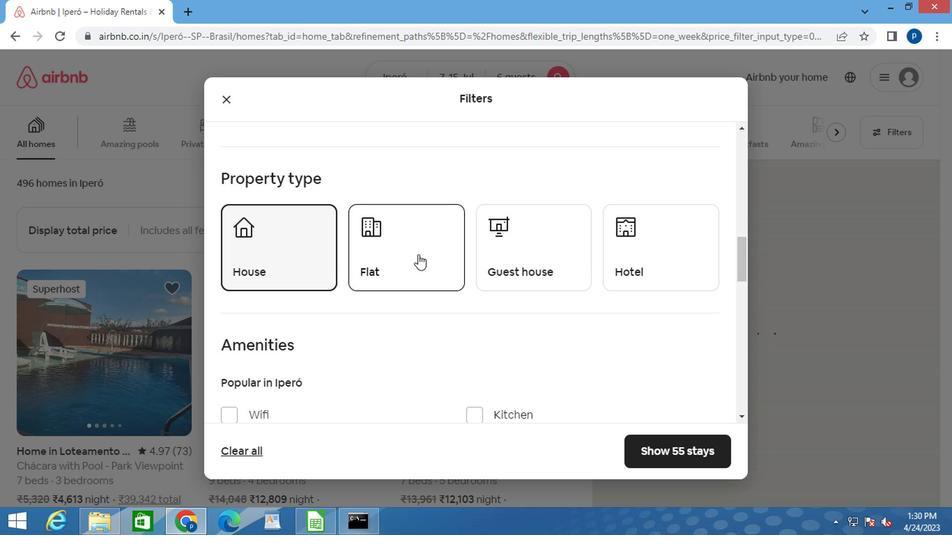 
Action: Mouse moved to (594, 234)
Screenshot: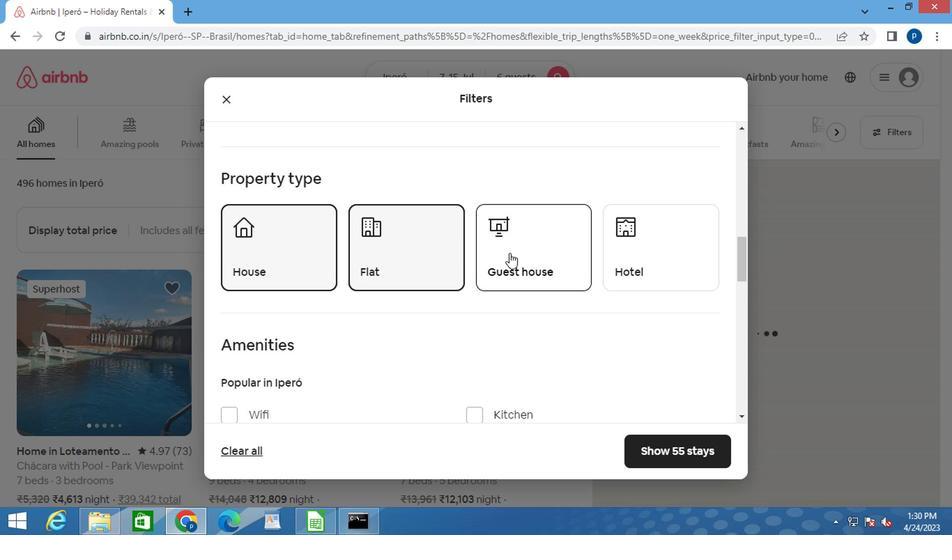 
Action: Mouse pressed left at (594, 235)
Screenshot: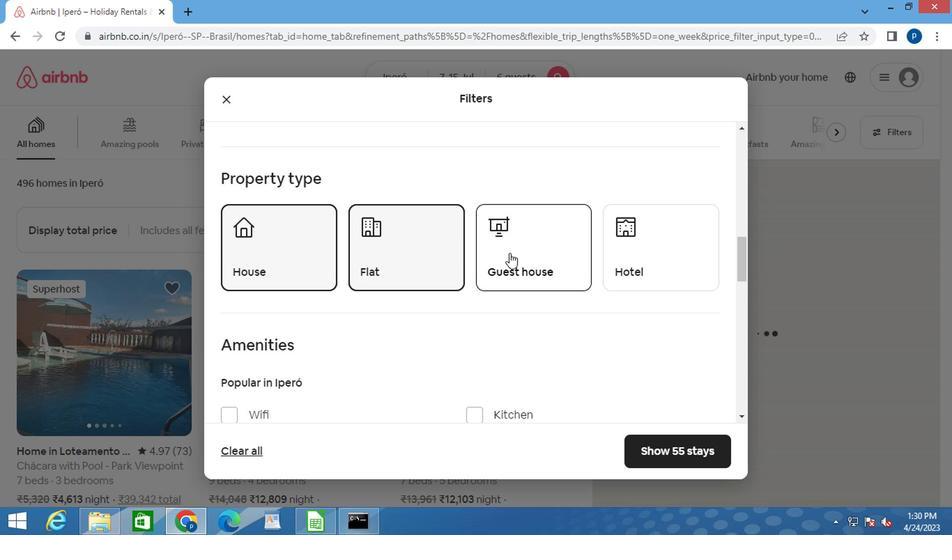 
Action: Mouse moved to (555, 242)
Screenshot: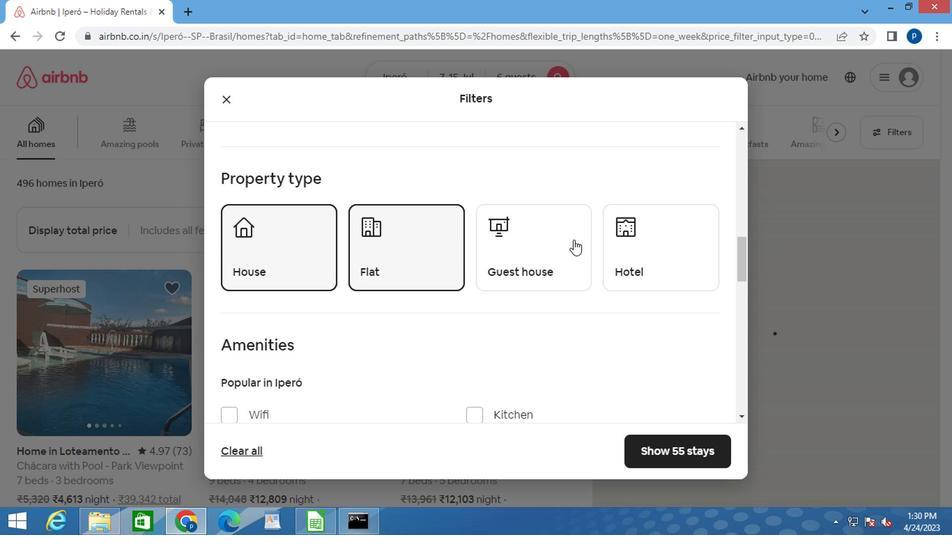 
Action: Mouse pressed left at (555, 242)
Screenshot: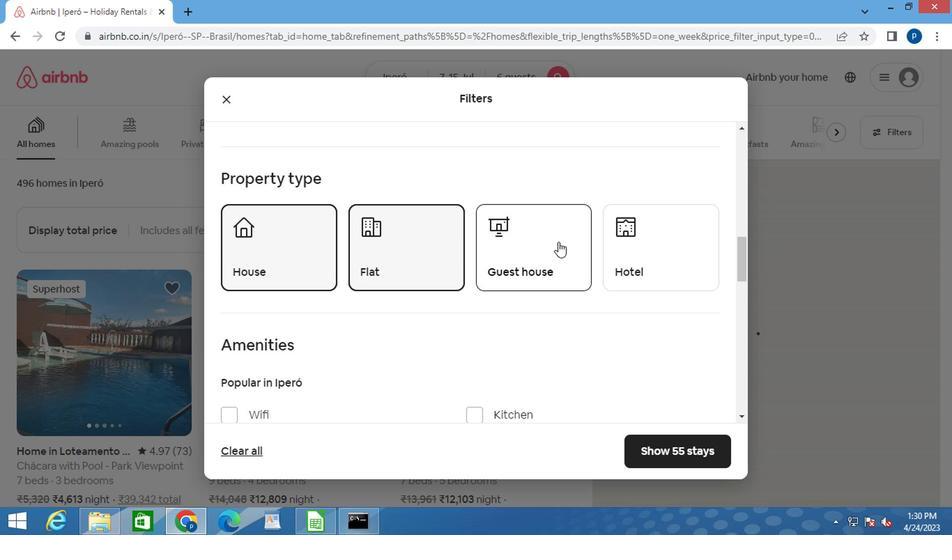 
Action: Mouse moved to (541, 249)
Screenshot: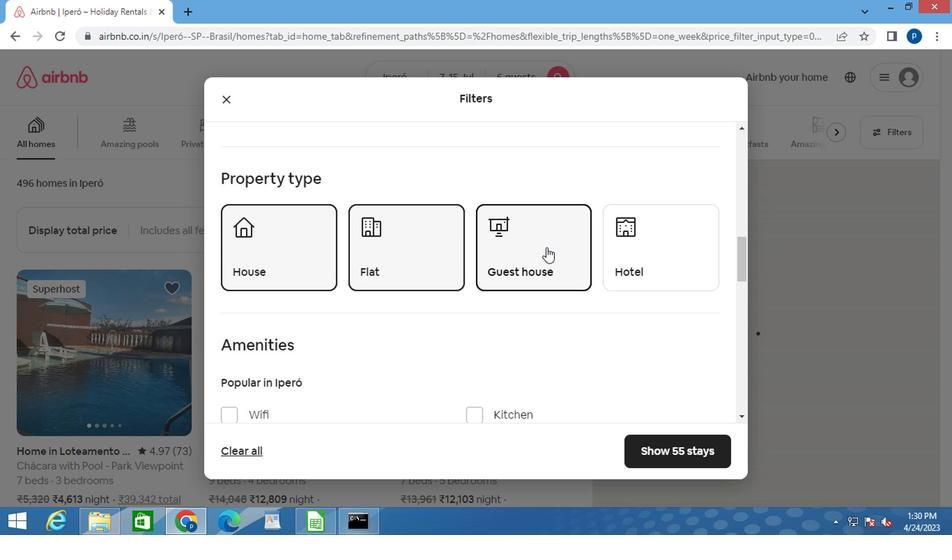 
Action: Mouse scrolled (541, 249) with delta (0, 0)
Screenshot: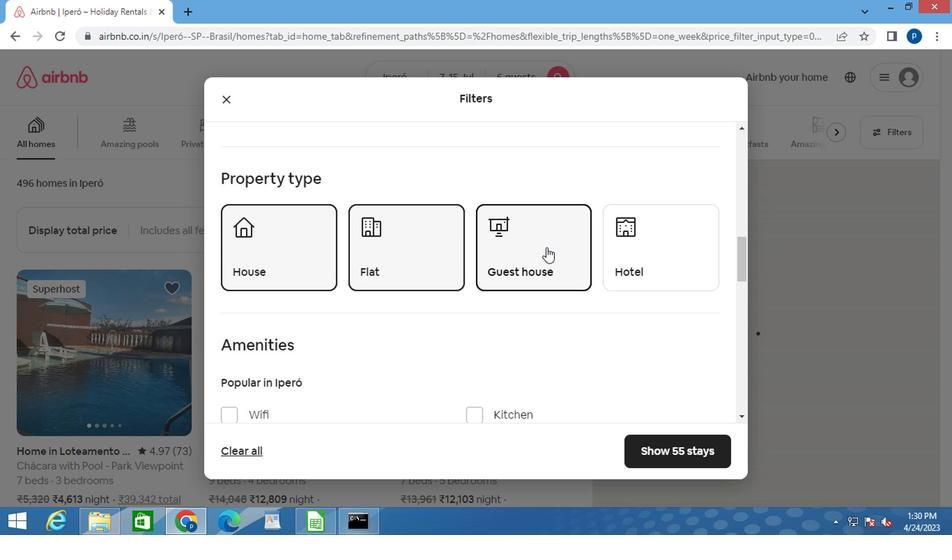 
Action: Mouse moved to (538, 251)
Screenshot: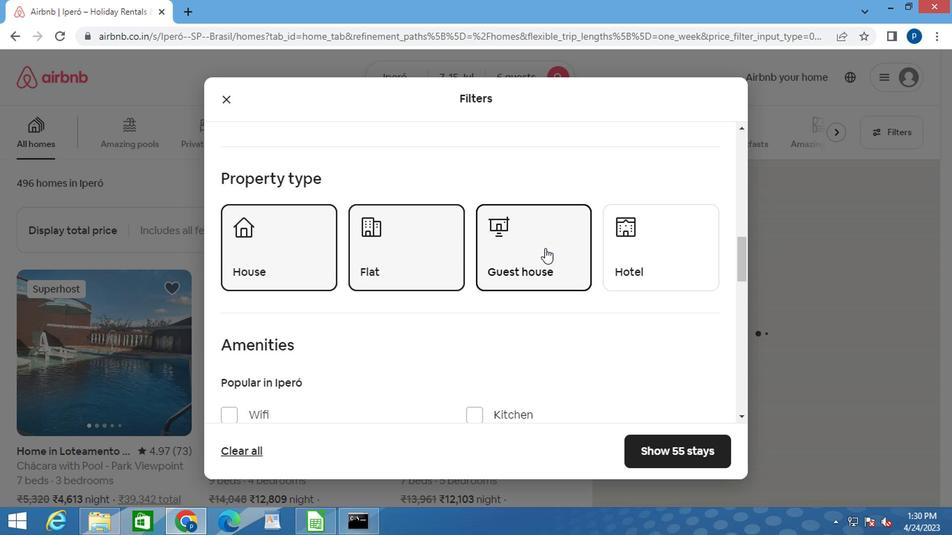 
Action: Mouse scrolled (538, 250) with delta (0, 0)
Screenshot: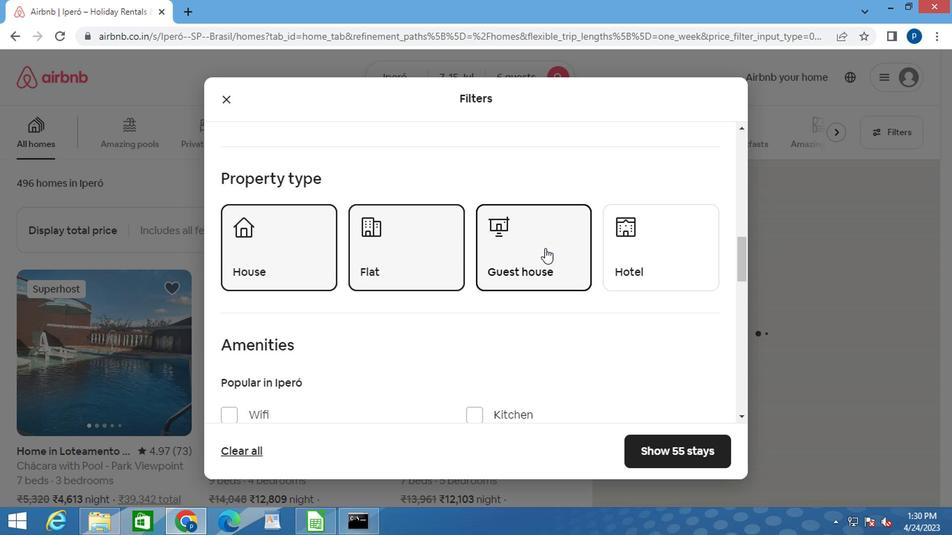 
Action: Mouse moved to (538, 251)
Screenshot: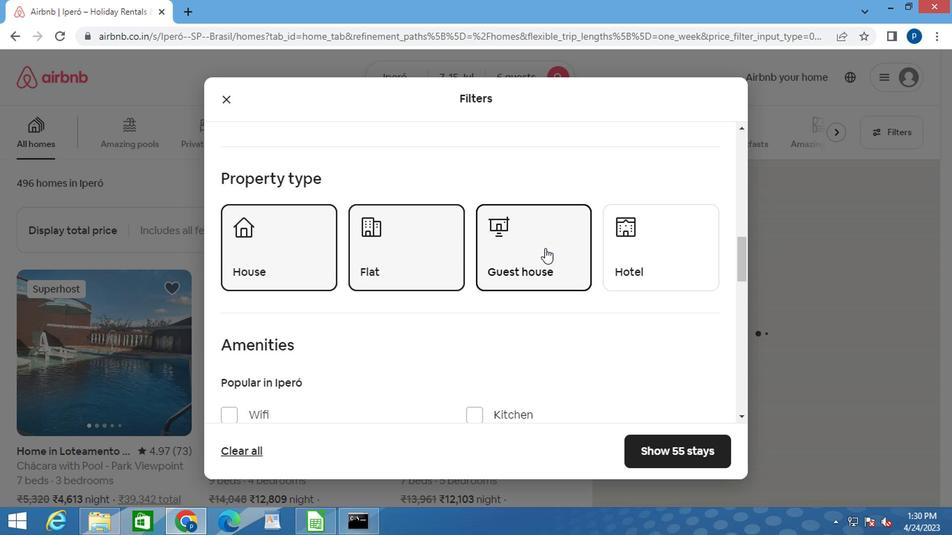 
Action: Mouse scrolled (538, 250) with delta (0, 0)
Screenshot: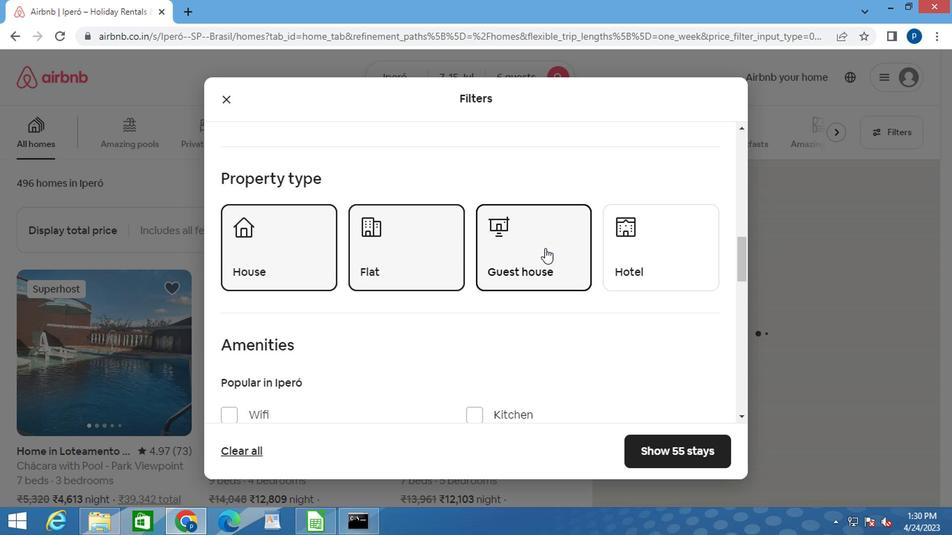 
Action: Mouse moved to (536, 252)
Screenshot: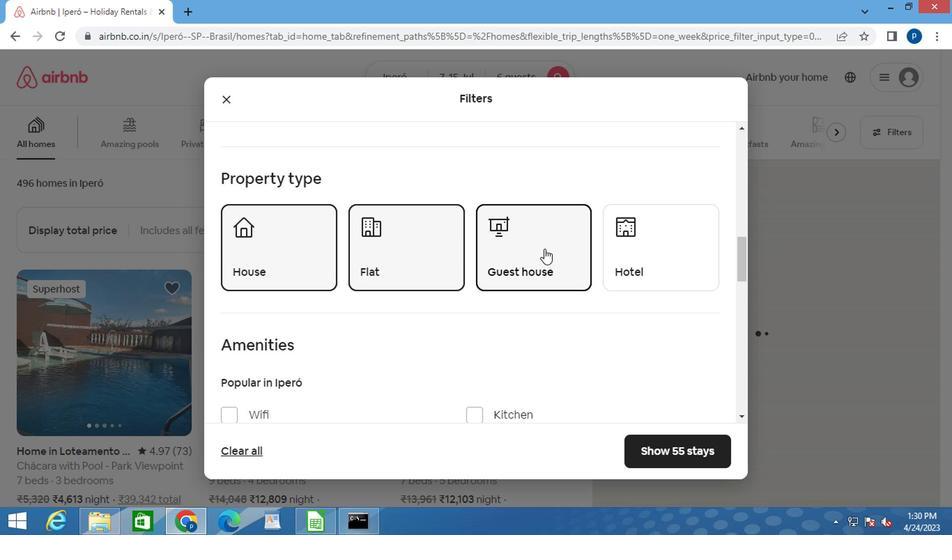 
Action: Mouse scrolled (536, 251) with delta (0, 0)
Screenshot: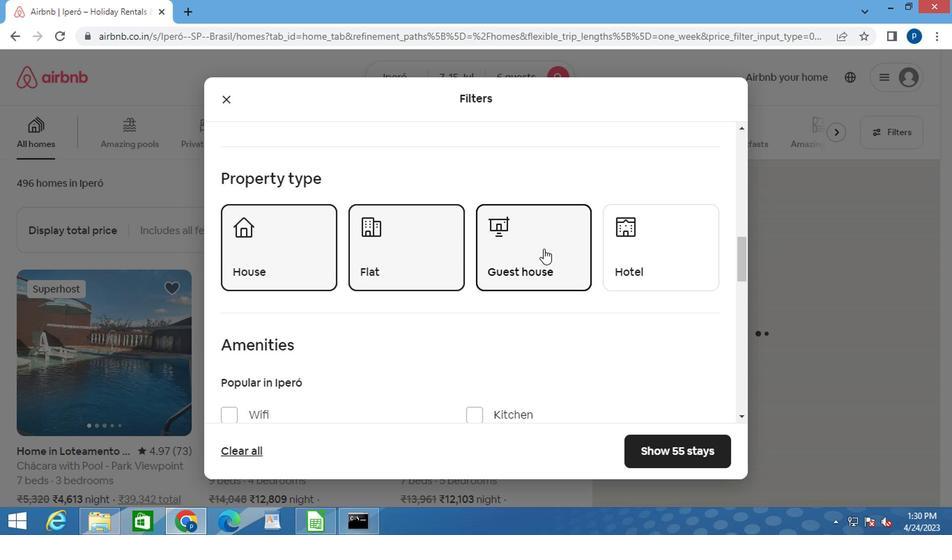 
Action: Mouse moved to (658, 357)
Screenshot: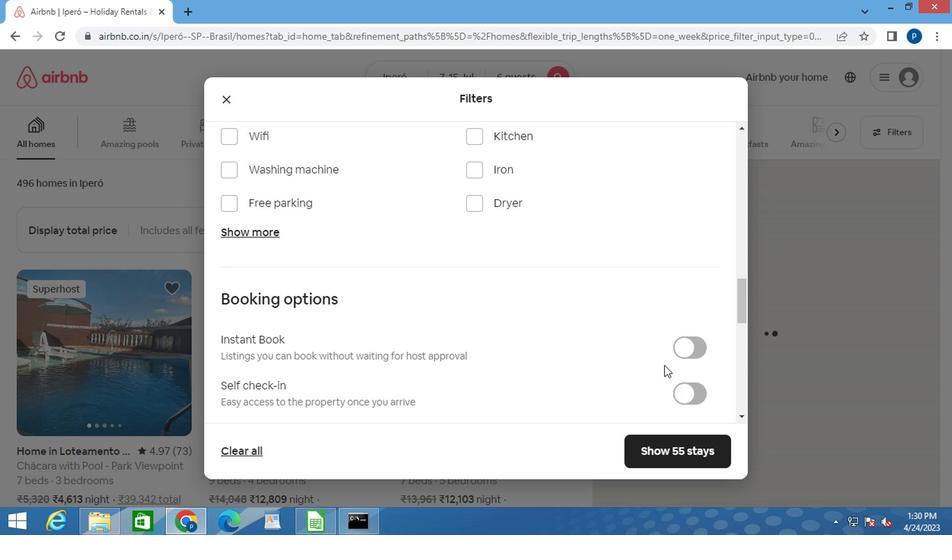 
Action: Mouse scrolled (658, 356) with delta (0, 0)
Screenshot: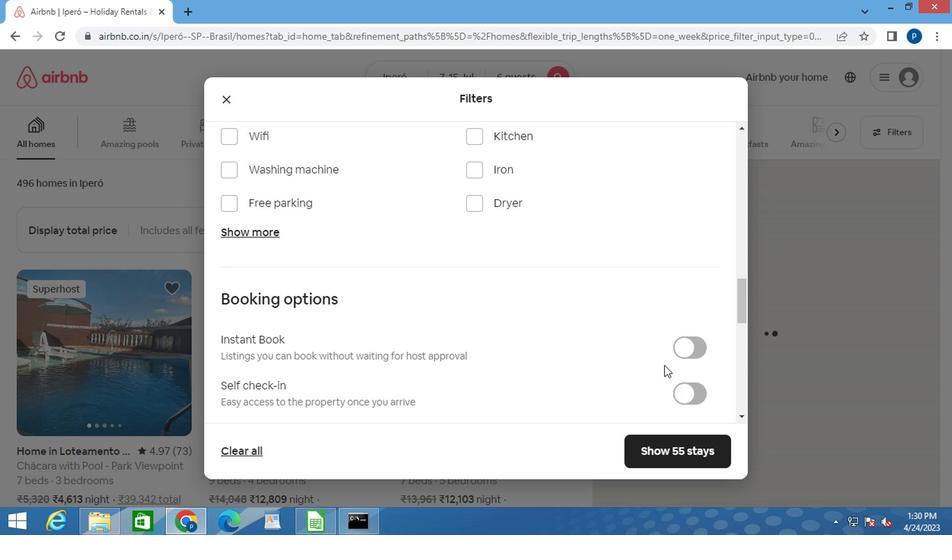 
Action: Mouse moved to (656, 355)
Screenshot: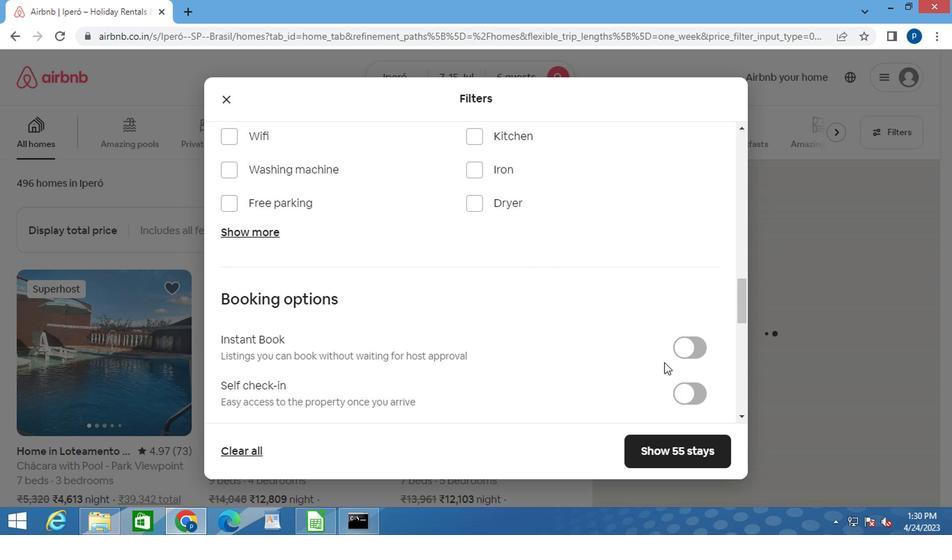 
Action: Mouse scrolled (656, 354) with delta (0, 0)
Screenshot: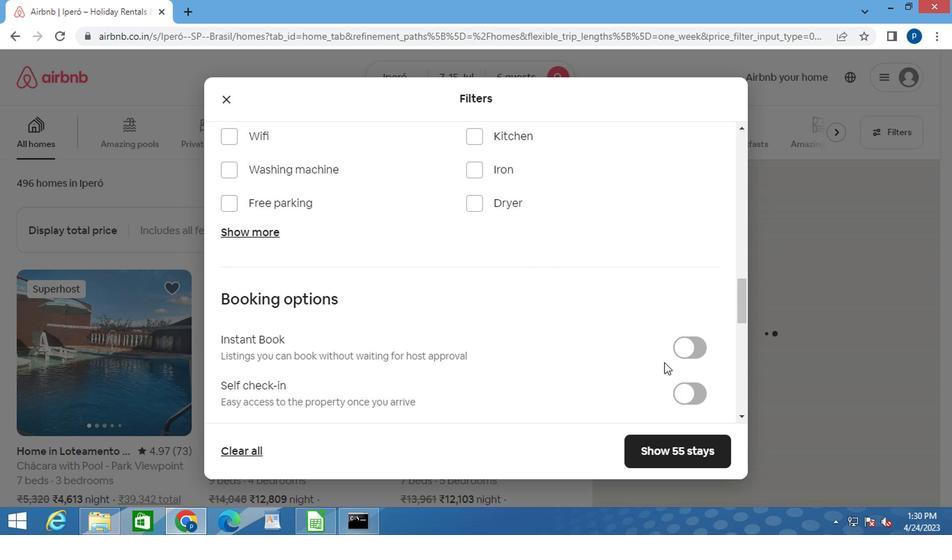 
Action: Mouse moved to (690, 247)
Screenshot: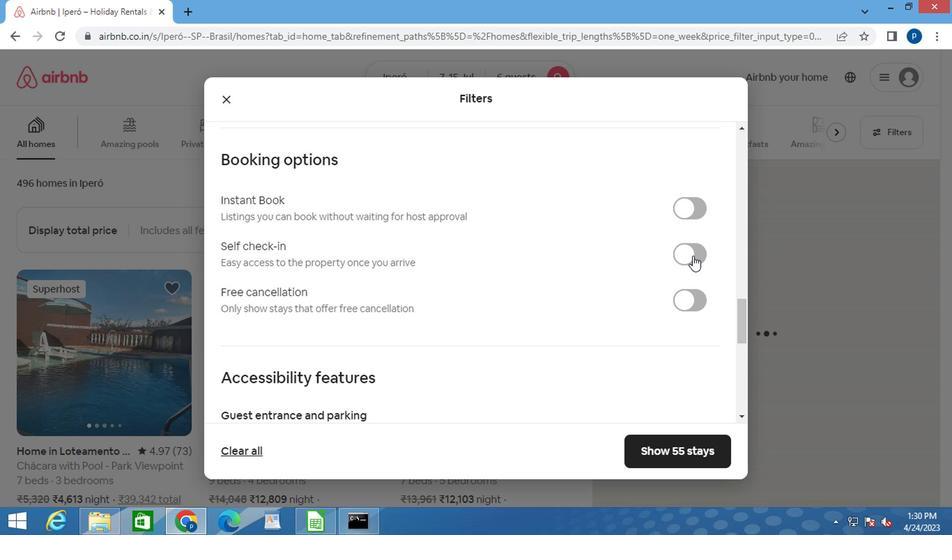 
Action: Mouse pressed left at (690, 247)
Screenshot: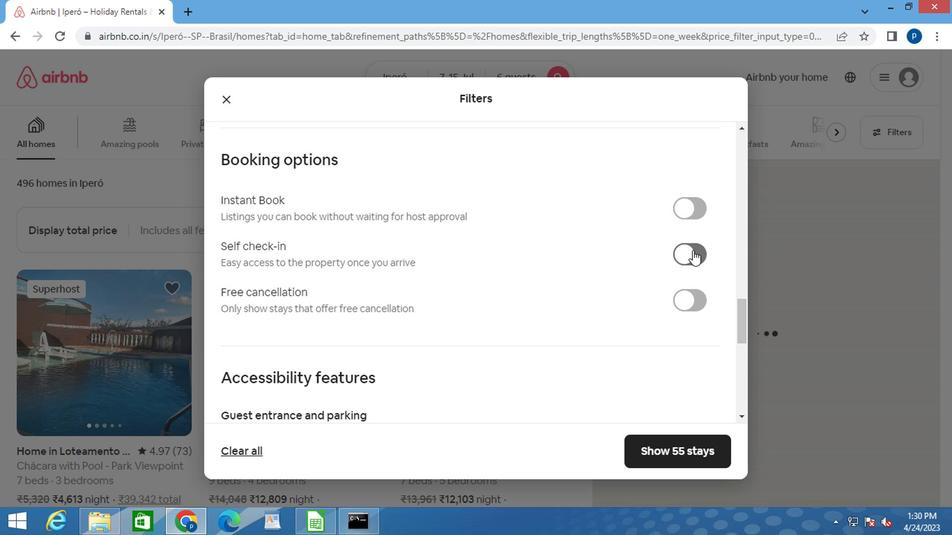 
Action: Mouse moved to (630, 269)
Screenshot: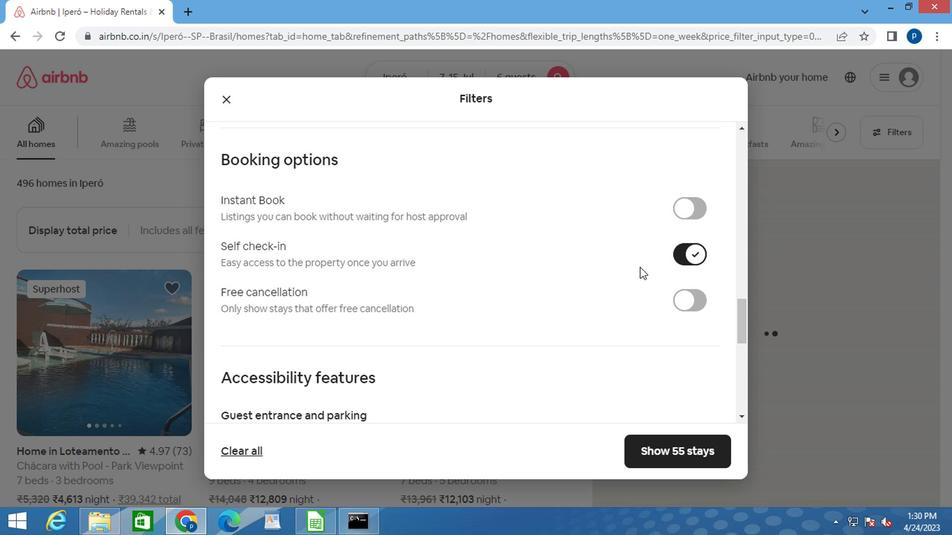 
Action: Mouse scrolled (630, 268) with delta (0, 0)
Screenshot: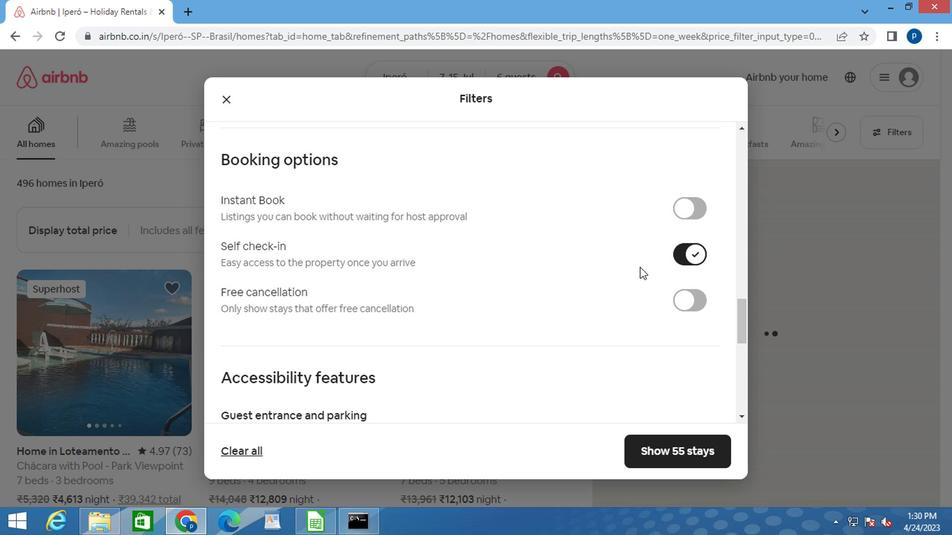 
Action: Mouse moved to (629, 269)
Screenshot: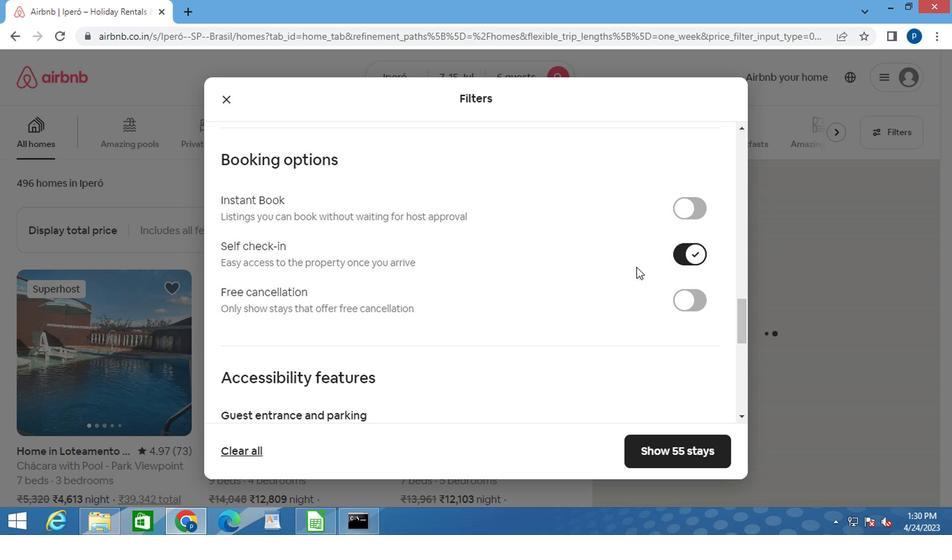 
Action: Mouse scrolled (629, 269) with delta (0, 0)
Screenshot: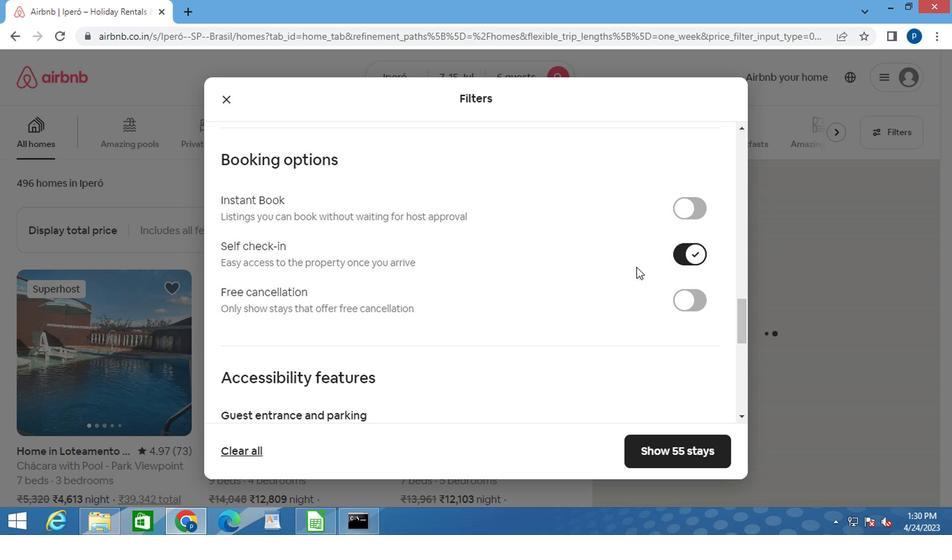 
Action: Mouse moved to (629, 269)
Screenshot: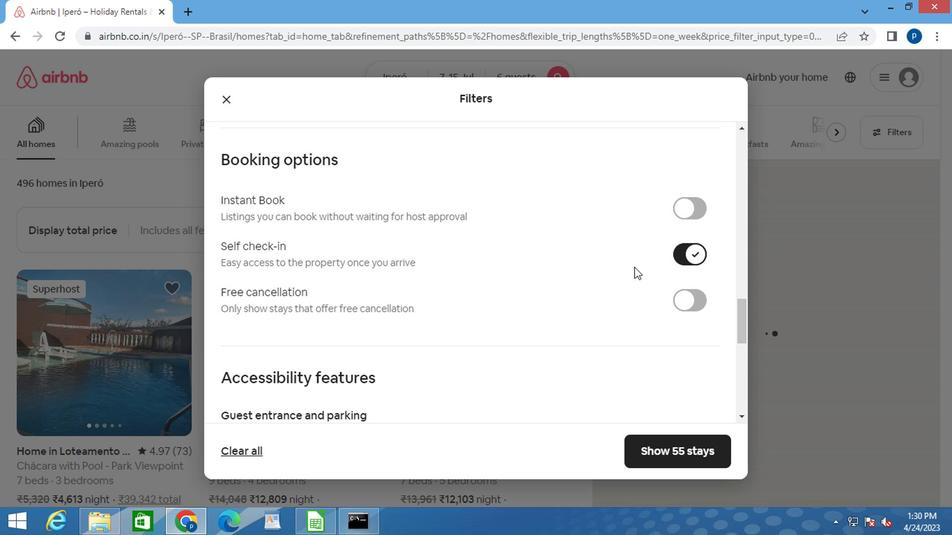 
Action: Mouse scrolled (629, 269) with delta (0, 0)
Screenshot: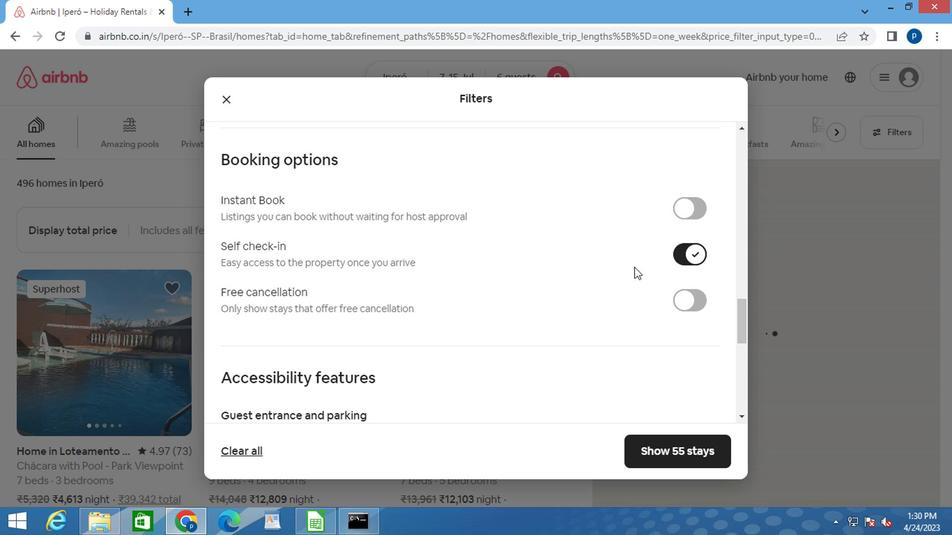 
Action: Mouse moved to (627, 270)
Screenshot: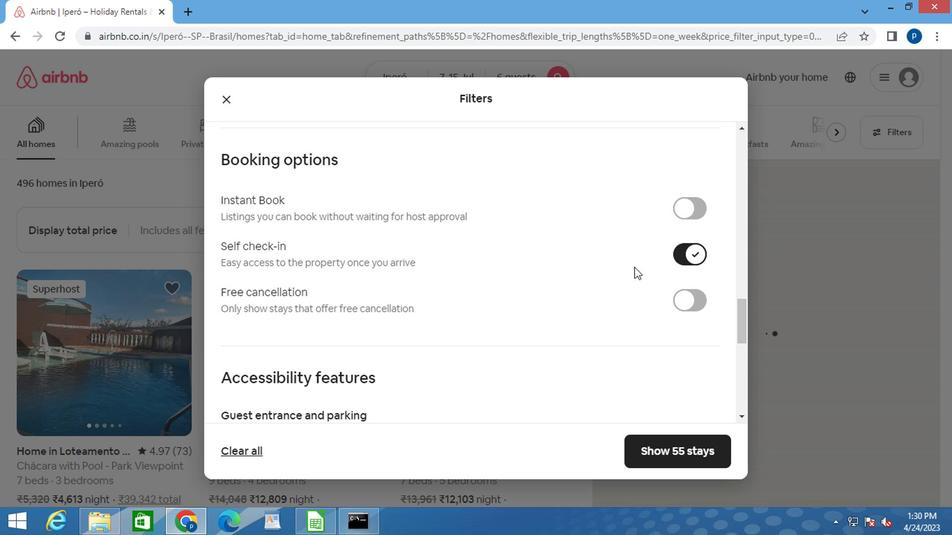 
Action: Mouse scrolled (627, 269) with delta (0, 0)
Screenshot: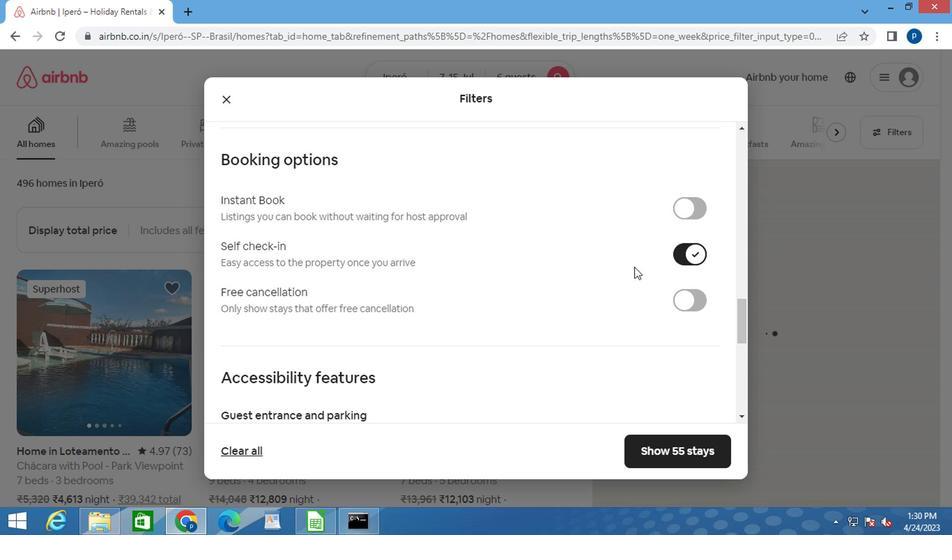 
Action: Mouse moved to (602, 267)
Screenshot: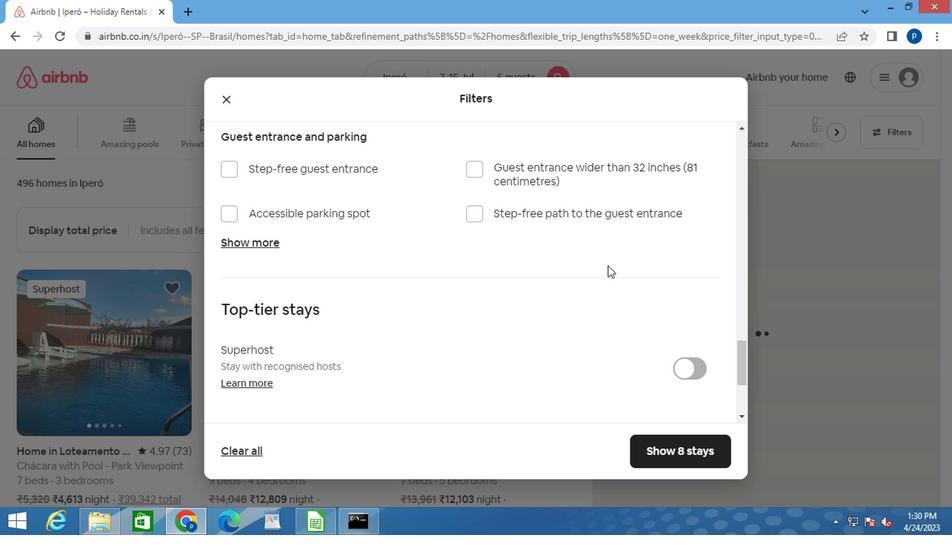
Action: Mouse scrolled (602, 266) with delta (0, 0)
Screenshot: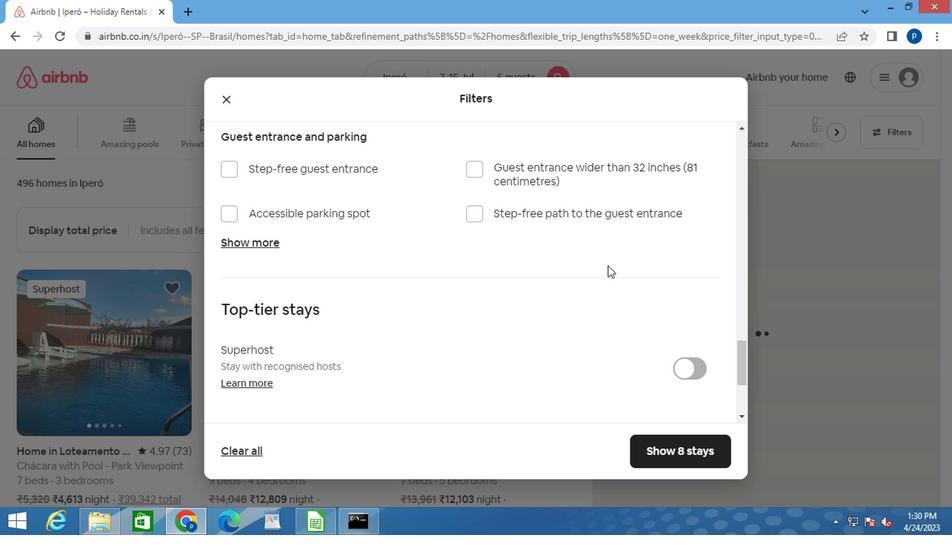 
Action: Mouse moved to (600, 269)
Screenshot: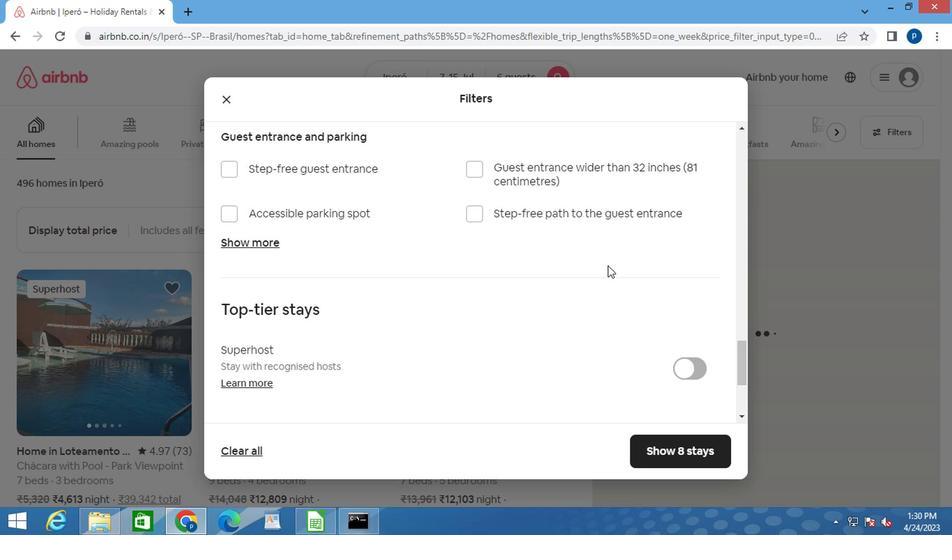 
Action: Mouse scrolled (600, 269) with delta (0, 0)
Screenshot: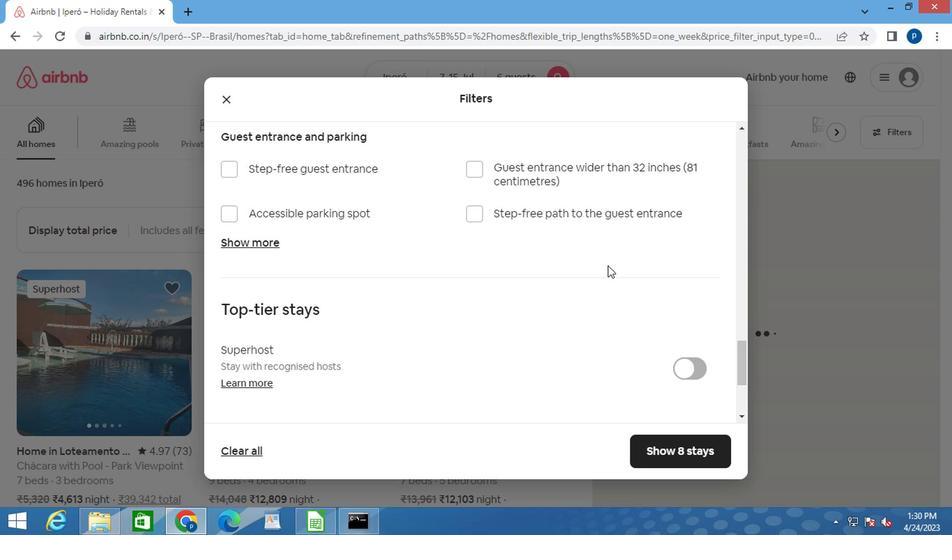 
Action: Mouse moved to (599, 271)
Screenshot: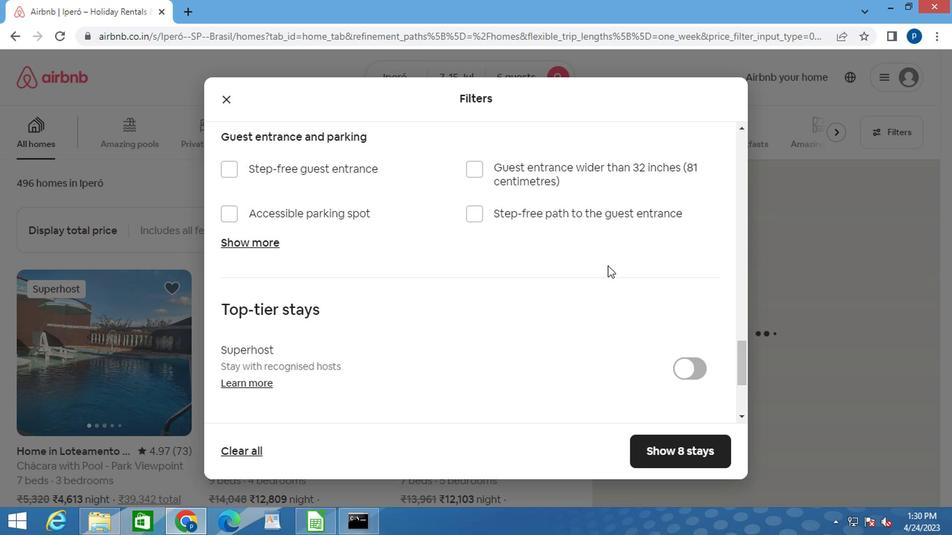 
Action: Mouse scrolled (599, 270) with delta (0, 0)
Screenshot: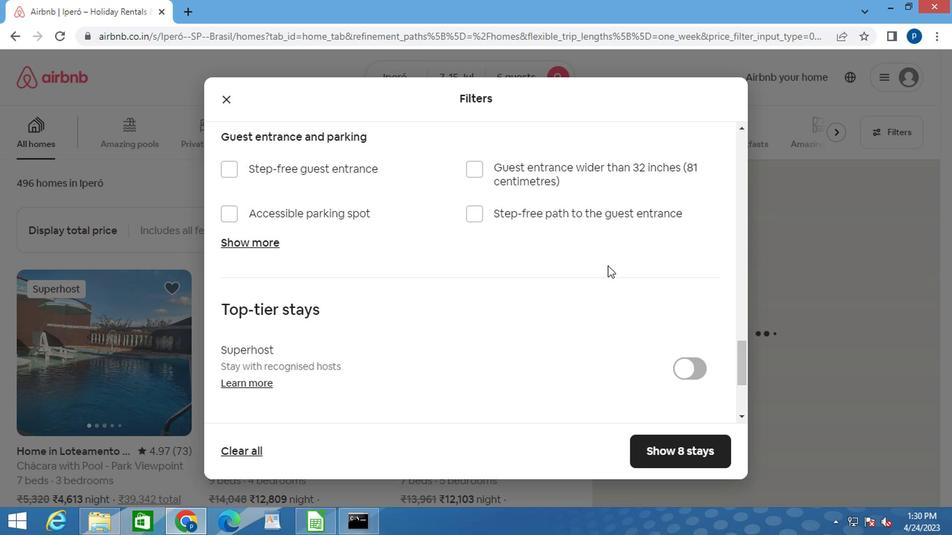 
Action: Mouse moved to (532, 325)
Screenshot: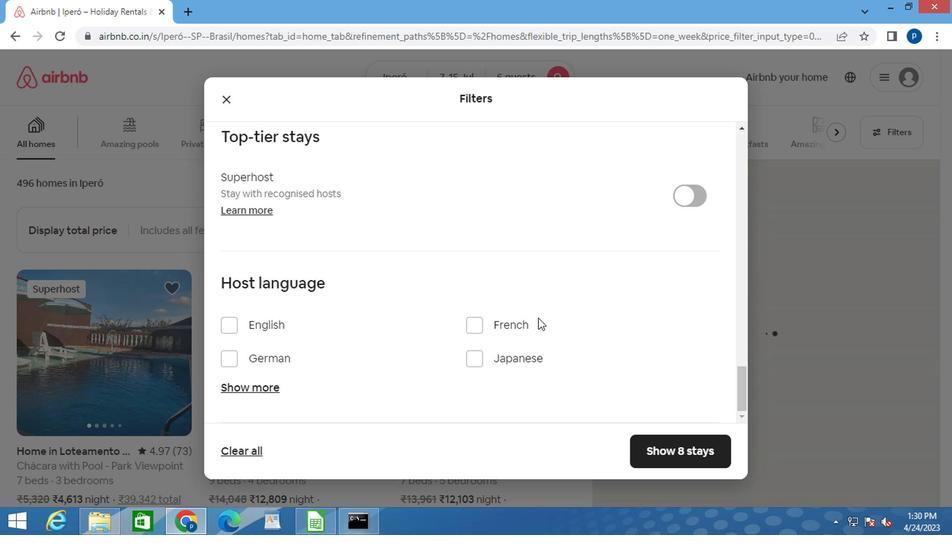 
Action: Mouse scrolled (532, 324) with delta (0, 0)
Screenshot: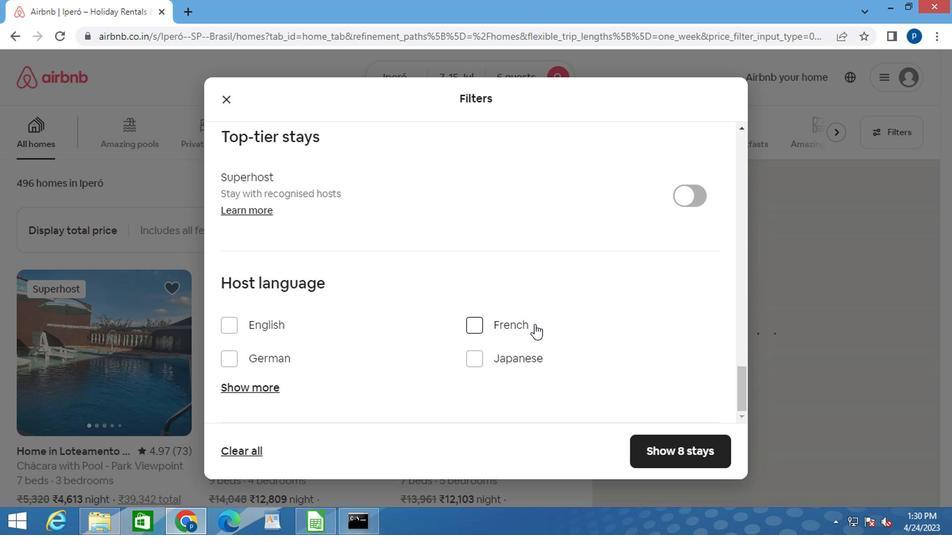 
Action: Mouse moved to (688, 445)
Screenshot: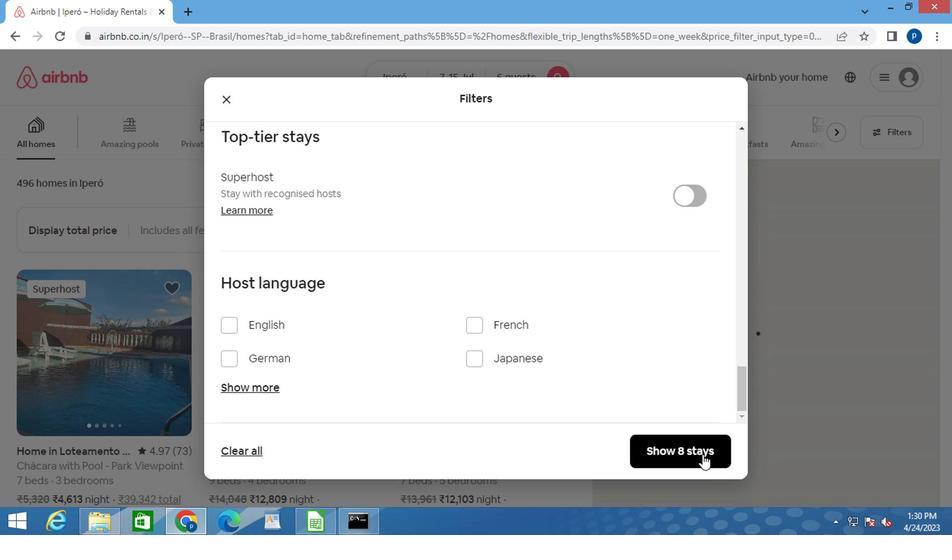
Action: Mouse pressed left at (688, 445)
Screenshot: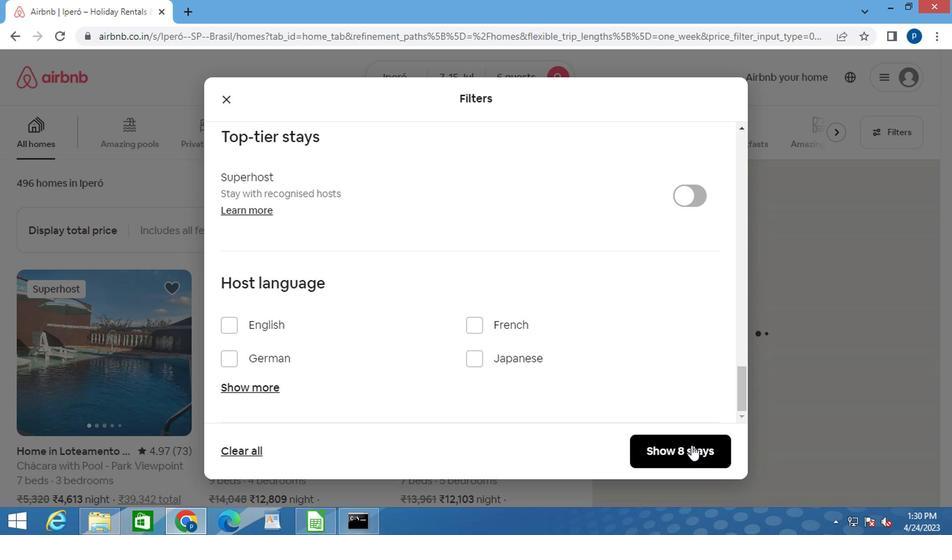 
